 Task: Check the sale-to-list ratio of high ceilings in the last 5 years.
Action: Mouse moved to (1080, 255)
Screenshot: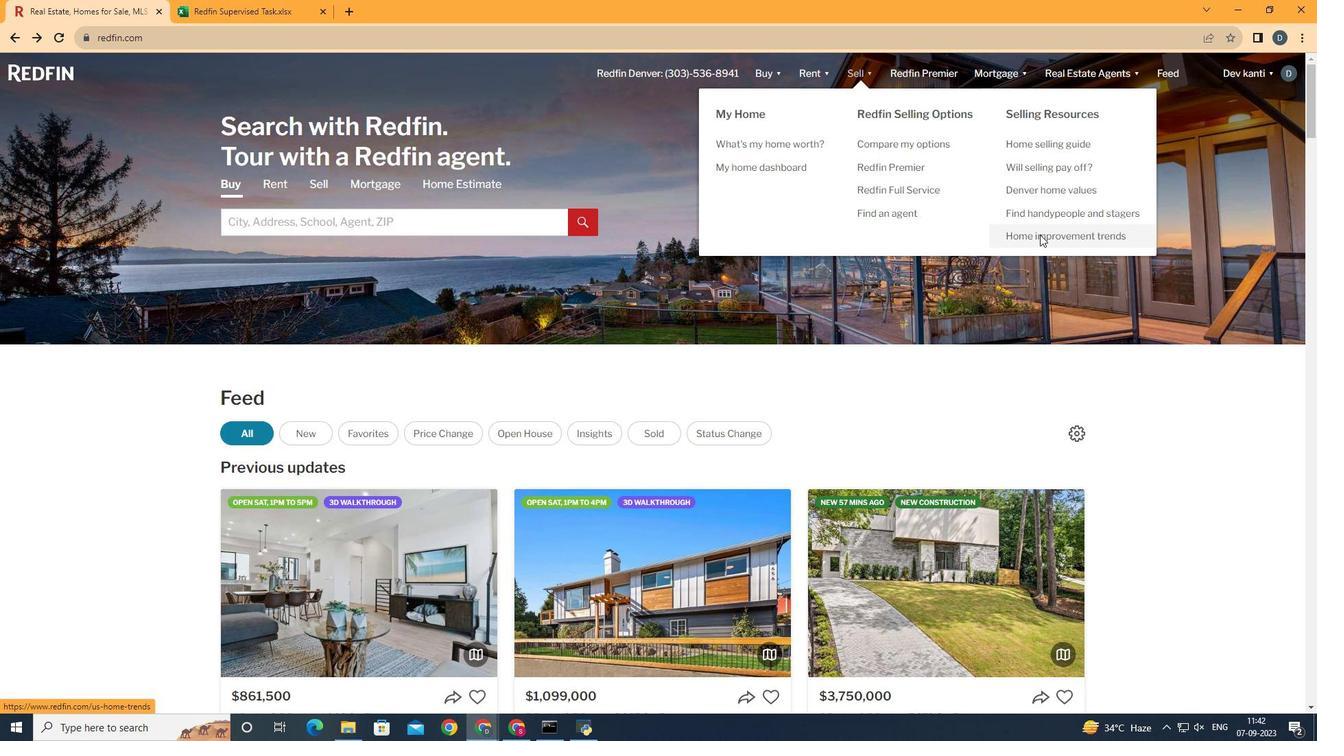 
Action: Mouse pressed left at (1080, 255)
Screenshot: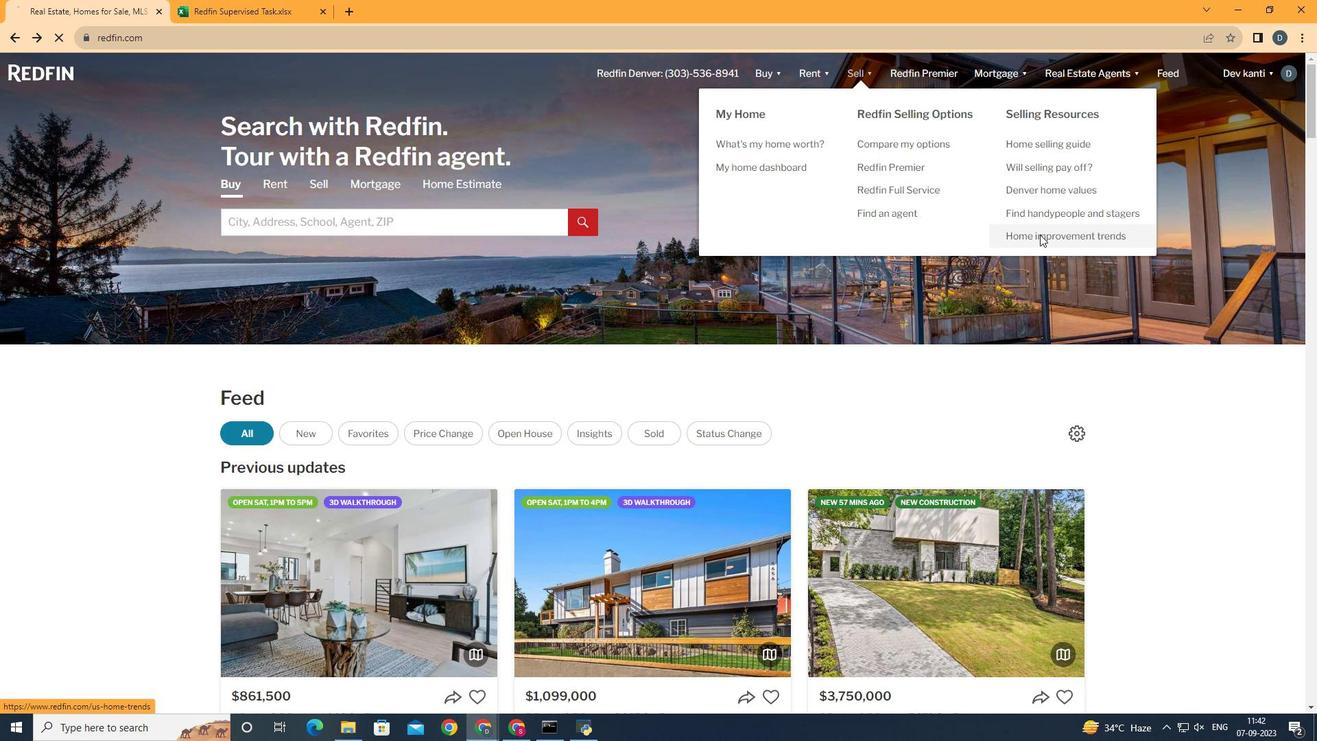 
Action: Mouse moved to (308, 270)
Screenshot: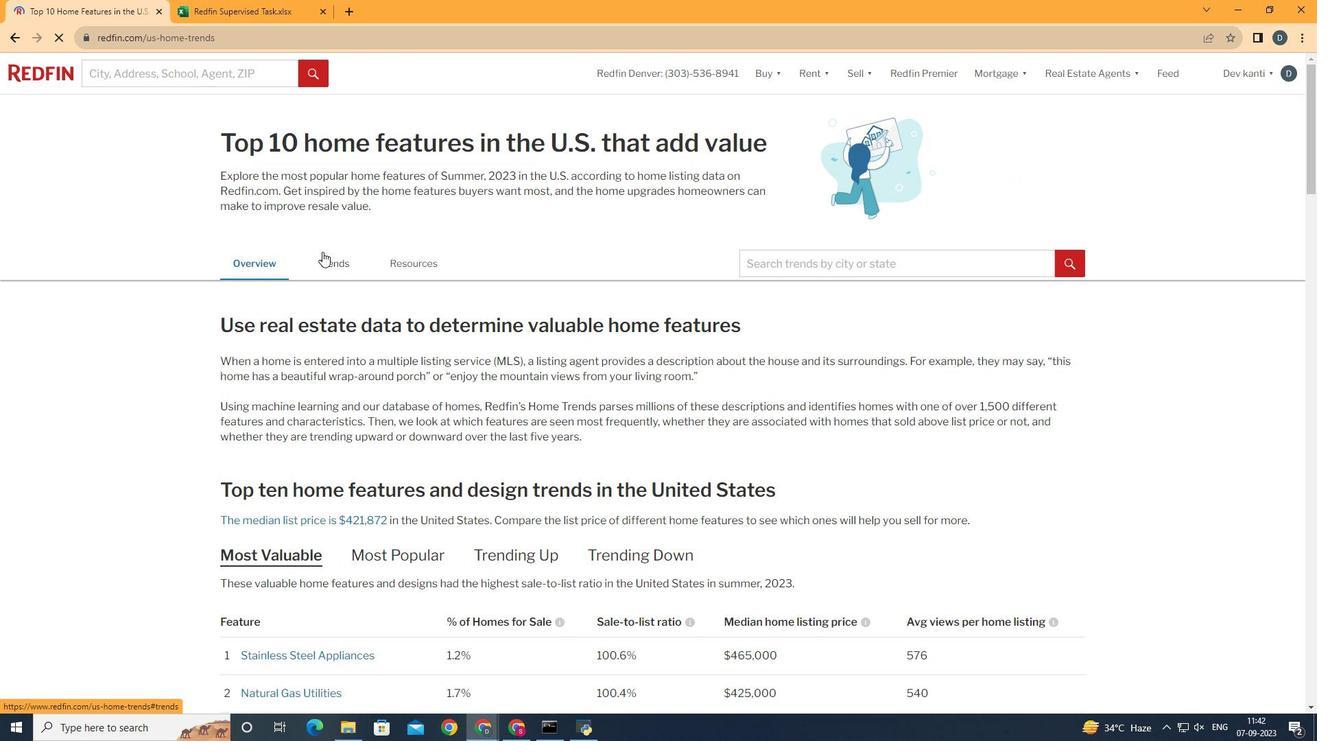 
Action: Mouse pressed left at (308, 270)
Screenshot: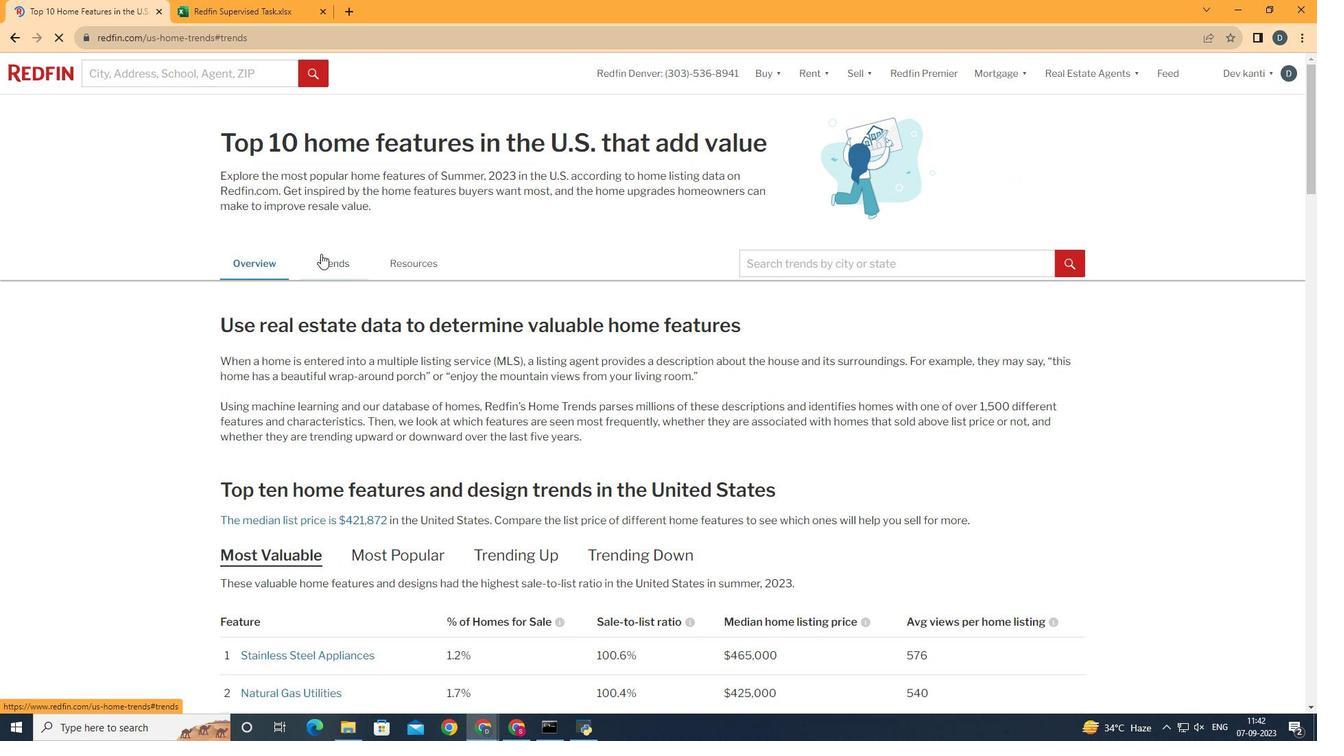 
Action: Mouse moved to (522, 391)
Screenshot: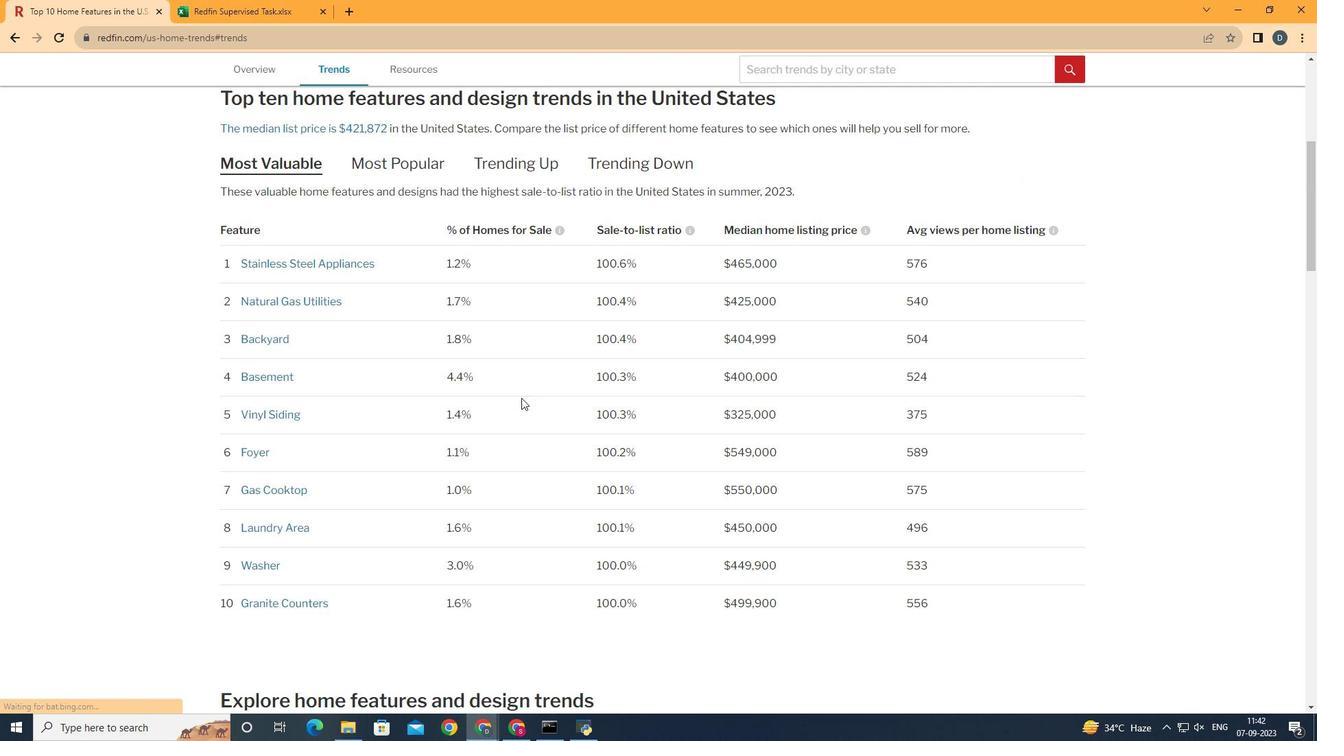
Action: Mouse scrolled (522, 390) with delta (0, 0)
Screenshot: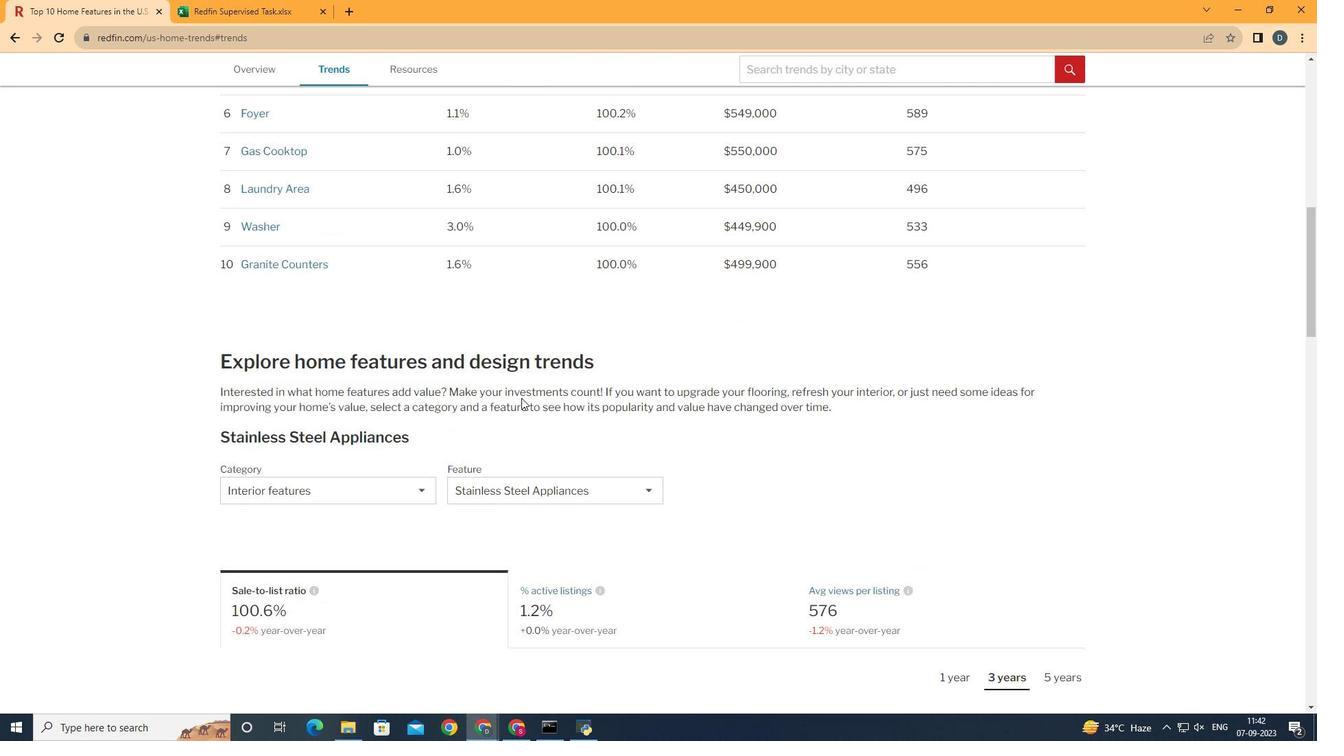 
Action: Mouse scrolled (522, 390) with delta (0, 0)
Screenshot: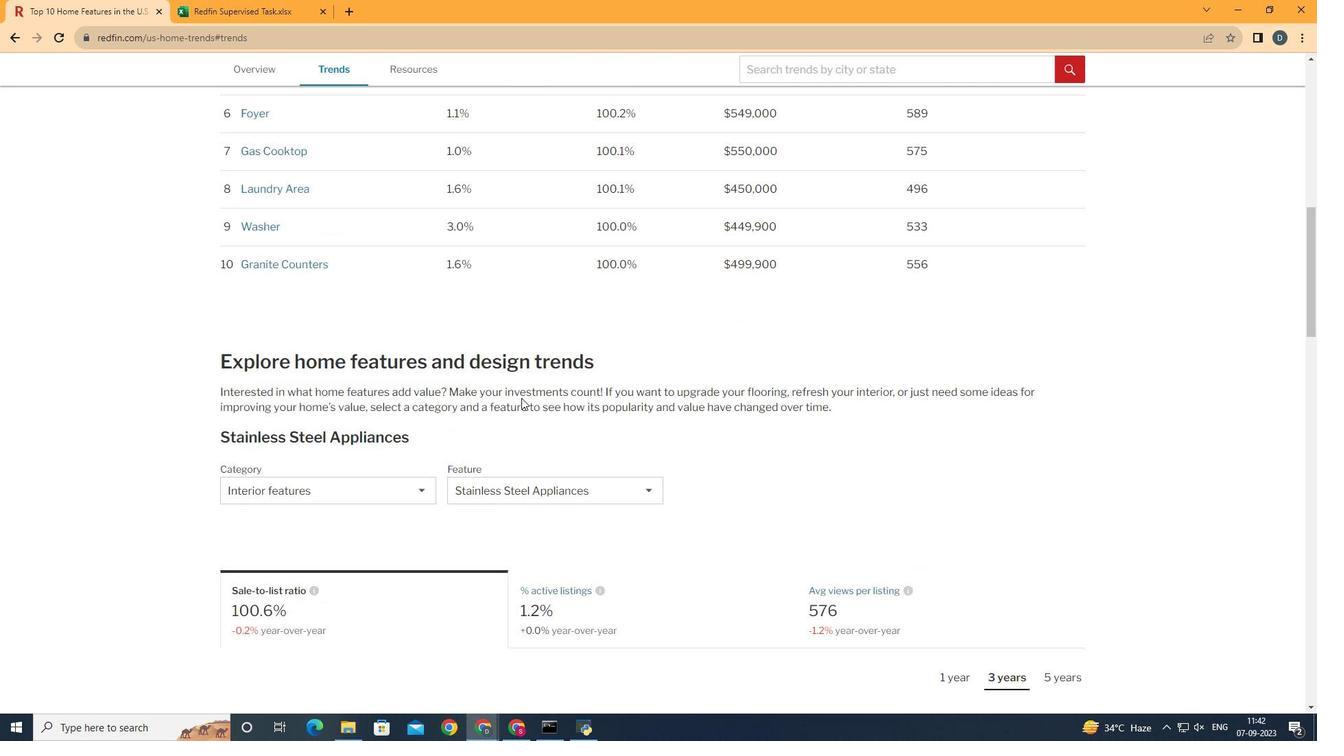 
Action: Mouse scrolled (522, 390) with delta (0, 0)
Screenshot: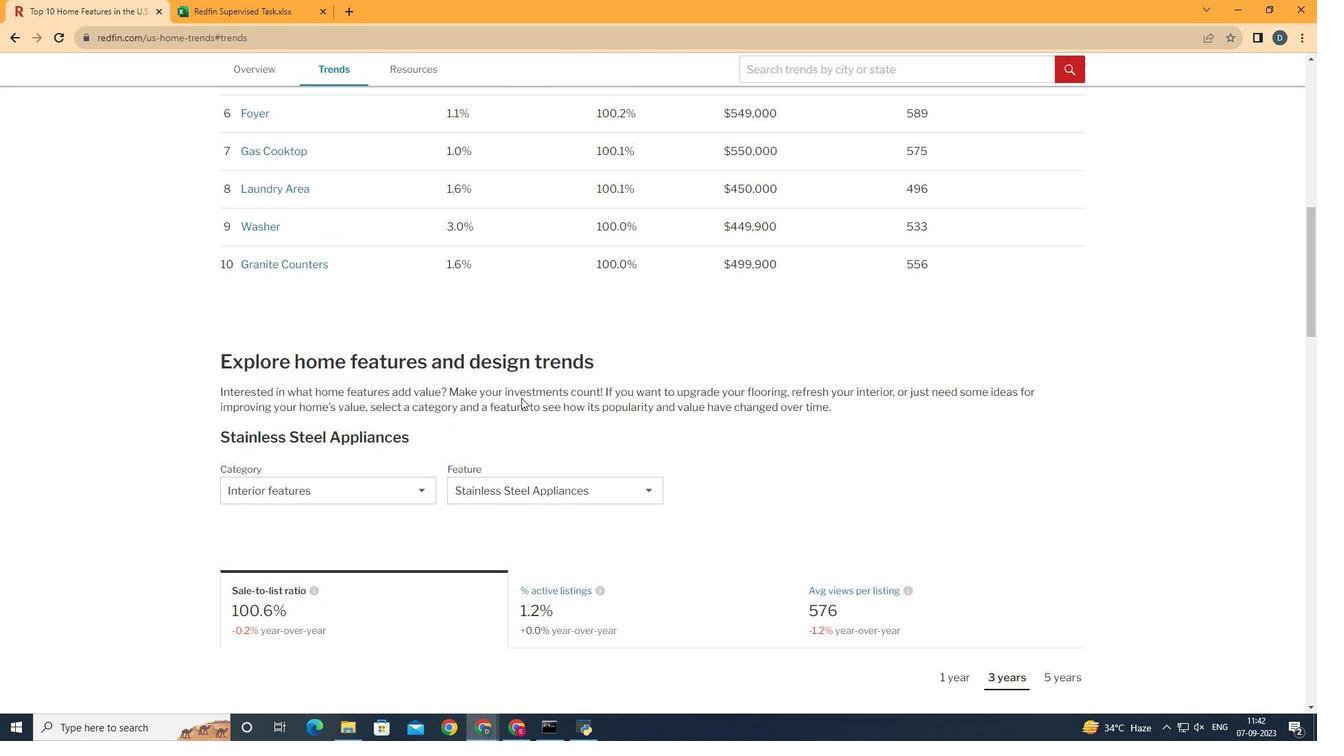 
Action: Mouse scrolled (522, 390) with delta (0, 0)
Screenshot: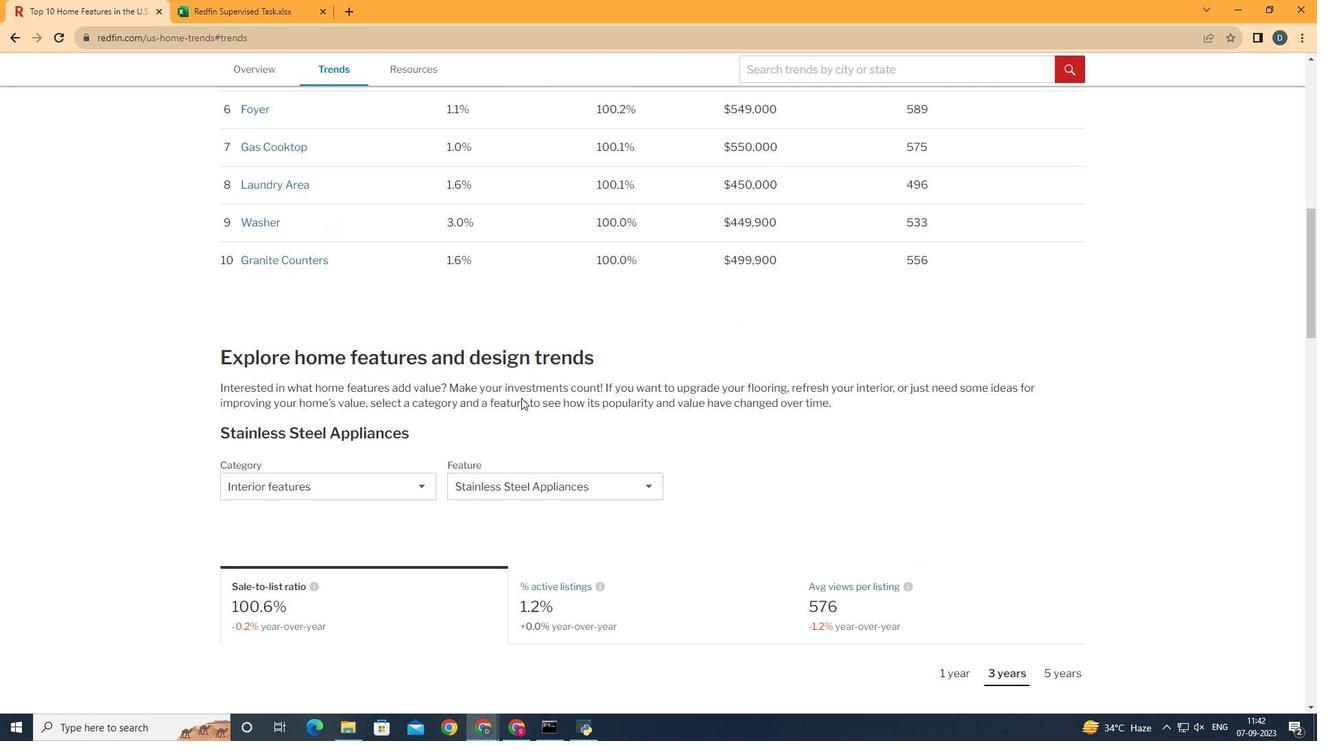 
Action: Mouse scrolled (522, 390) with delta (0, 0)
Screenshot: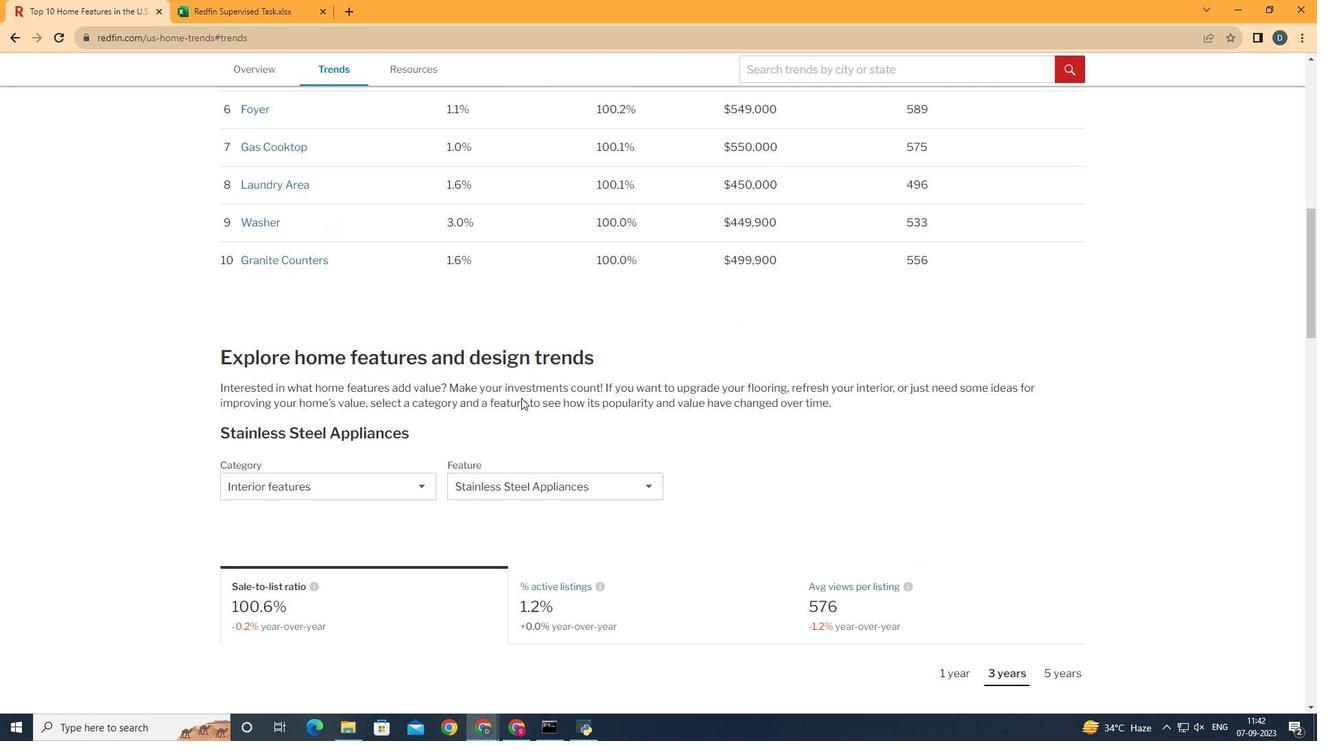 
Action: Mouse scrolled (522, 390) with delta (0, 0)
Screenshot: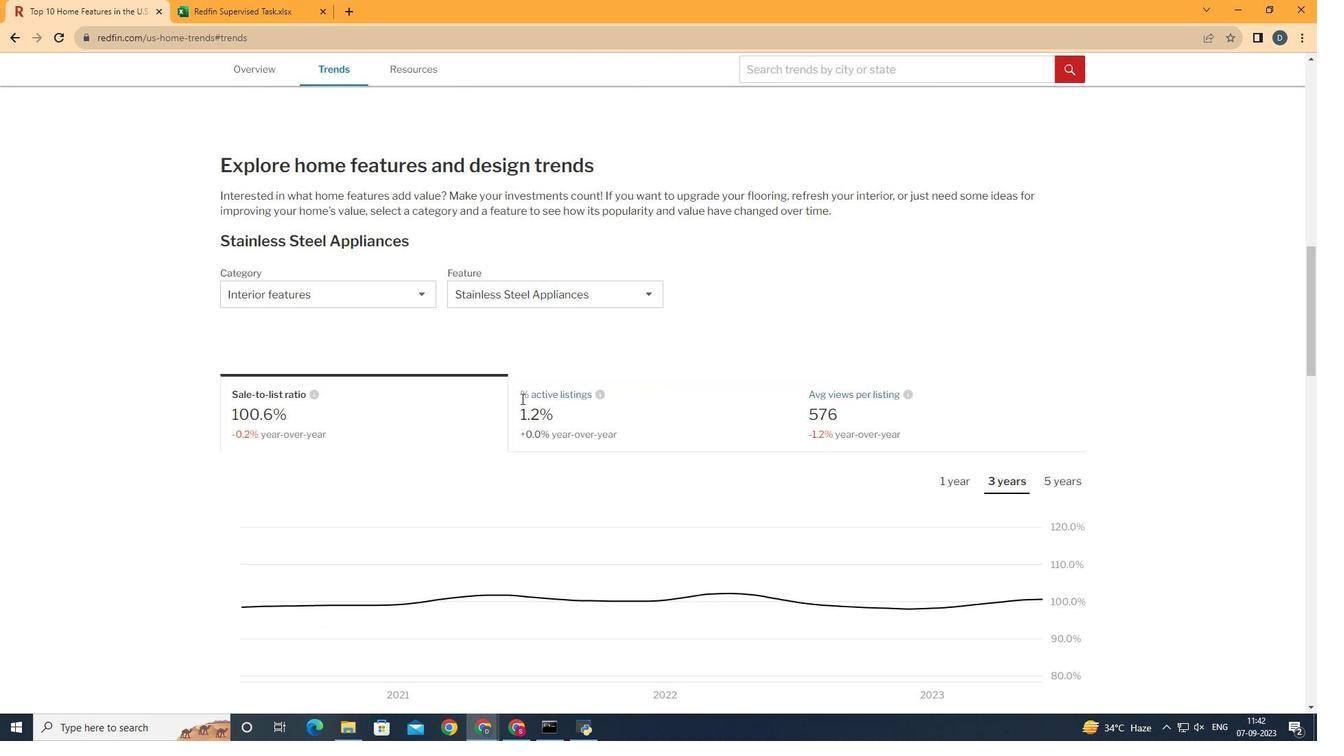 
Action: Mouse moved to (522, 391)
Screenshot: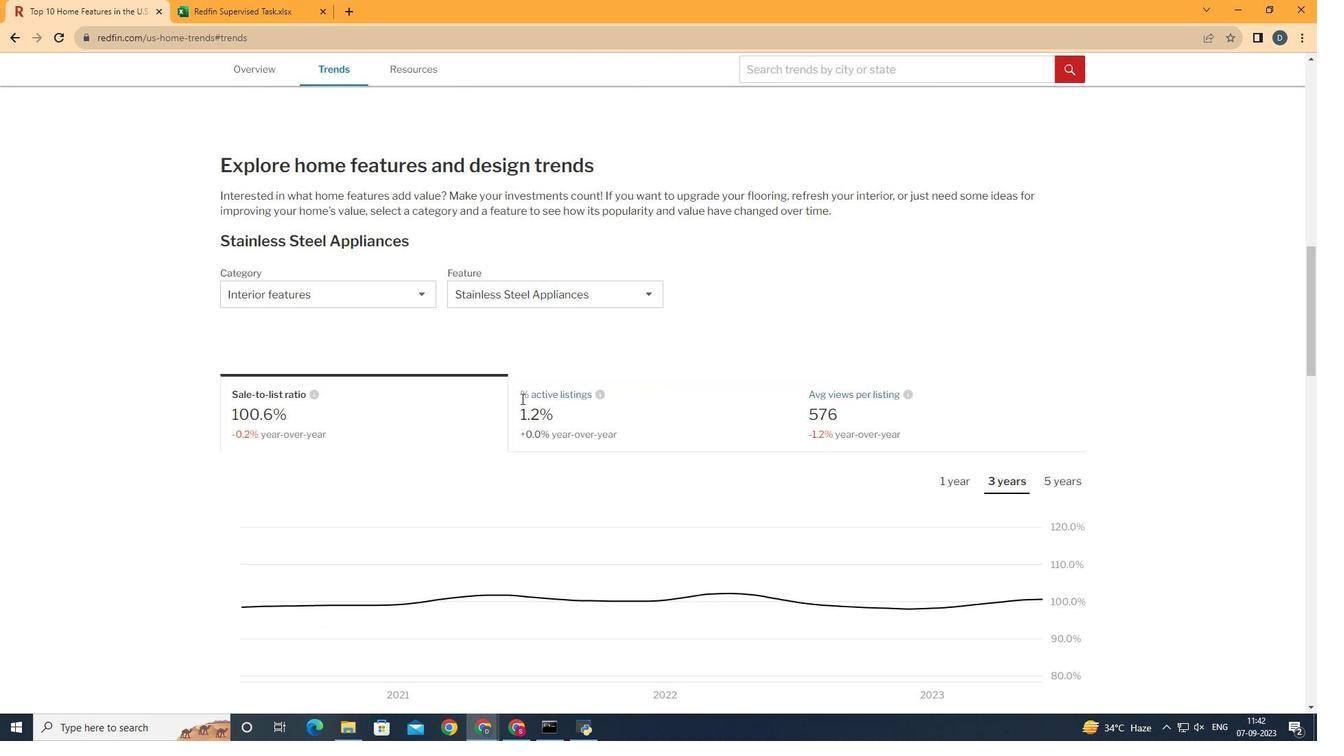 
Action: Mouse scrolled (522, 391) with delta (0, 0)
Screenshot: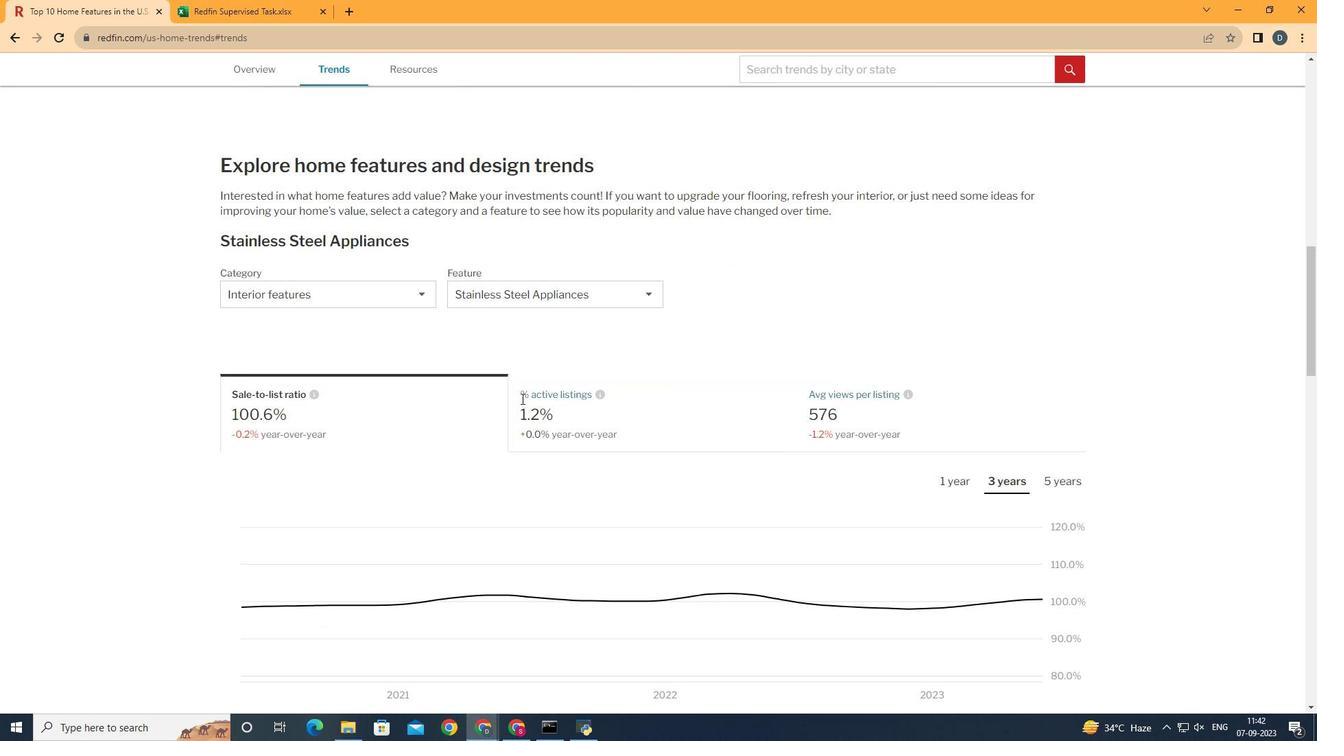 
Action: Mouse scrolled (522, 391) with delta (0, 0)
Screenshot: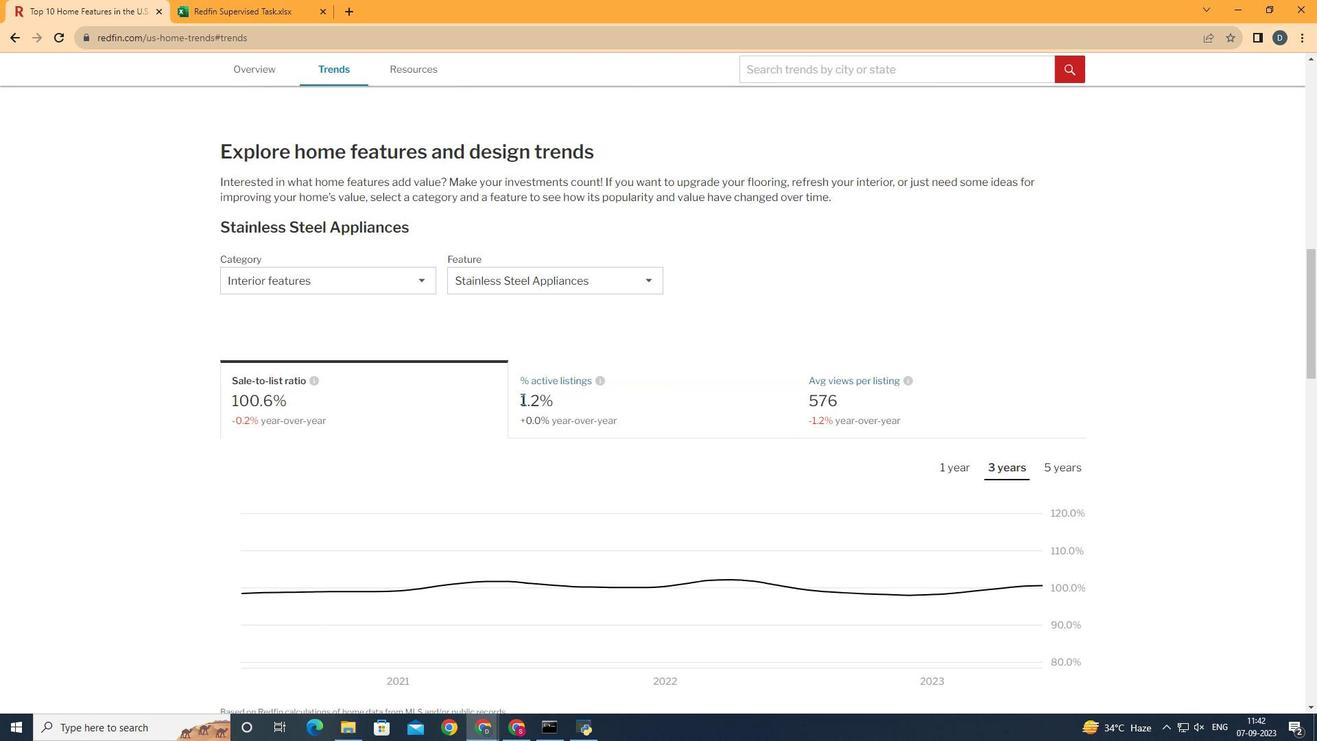 
Action: Mouse moved to (402, 294)
Screenshot: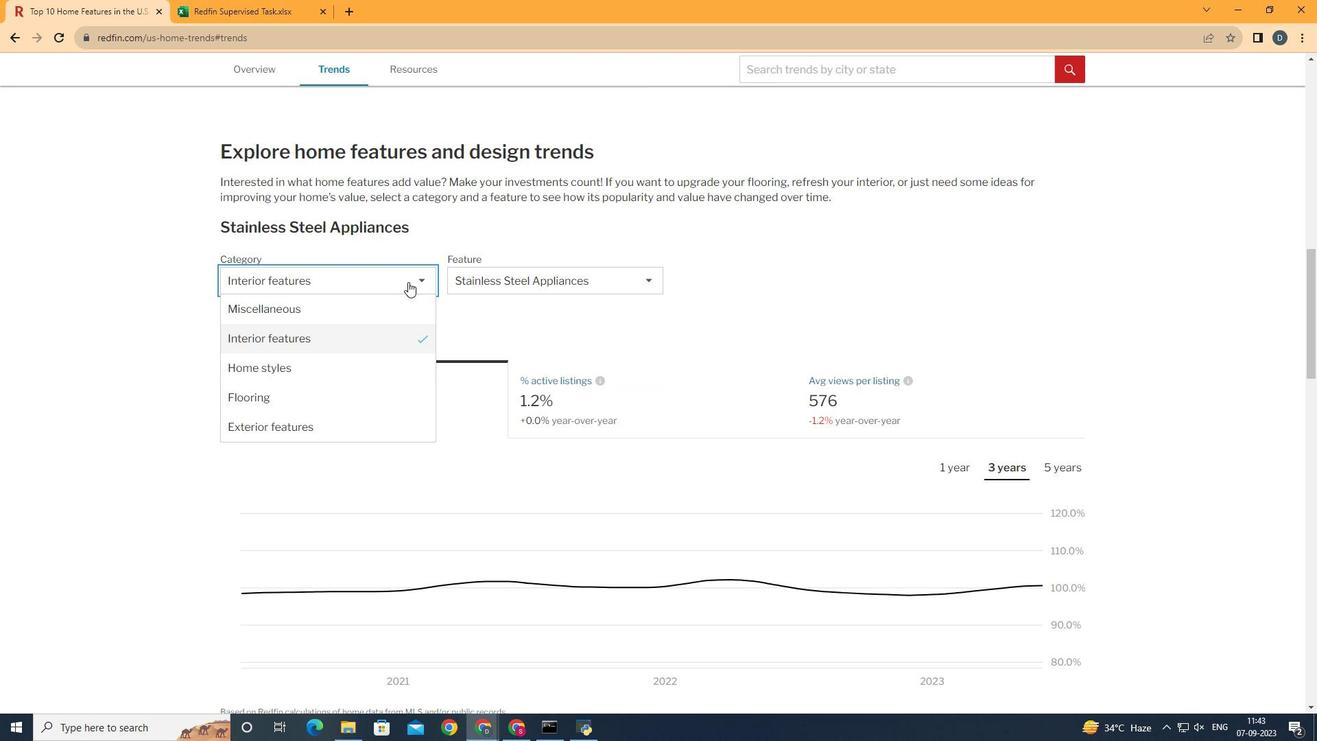 
Action: Mouse pressed left at (402, 294)
Screenshot: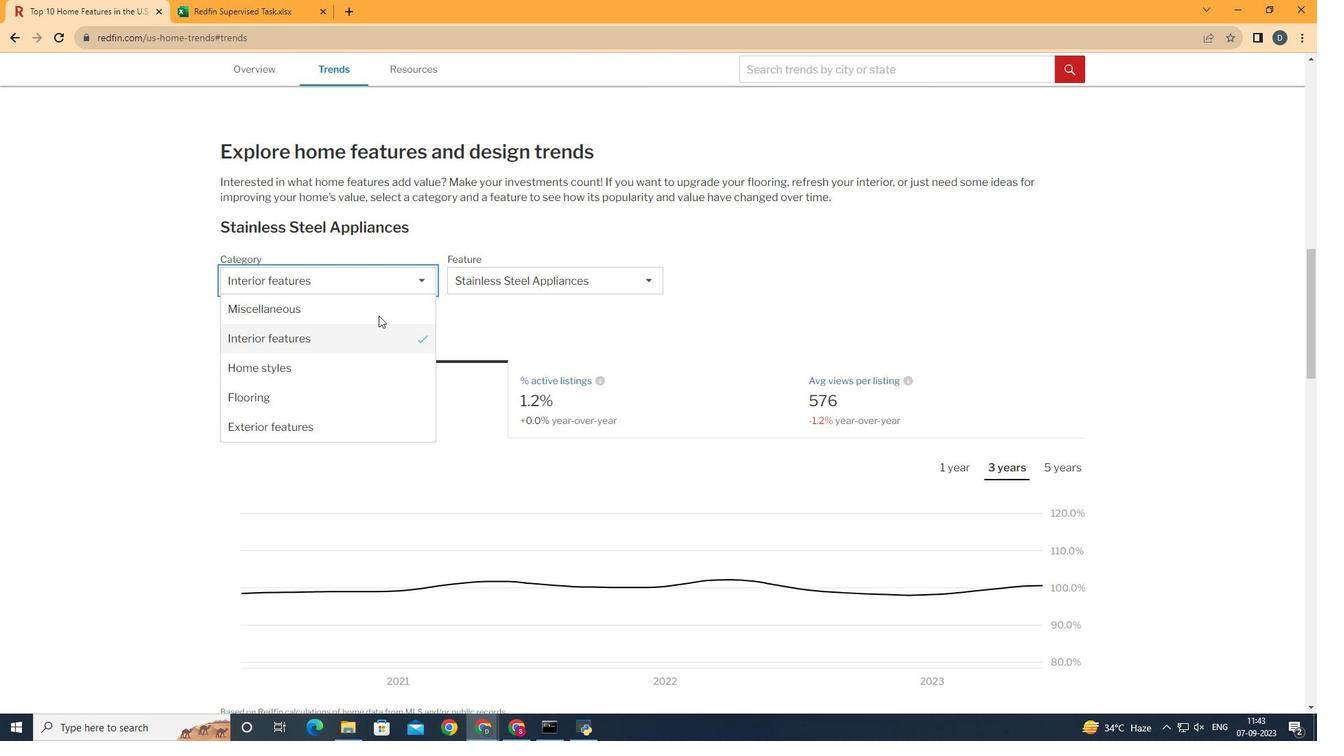 
Action: Mouse moved to (374, 317)
Screenshot: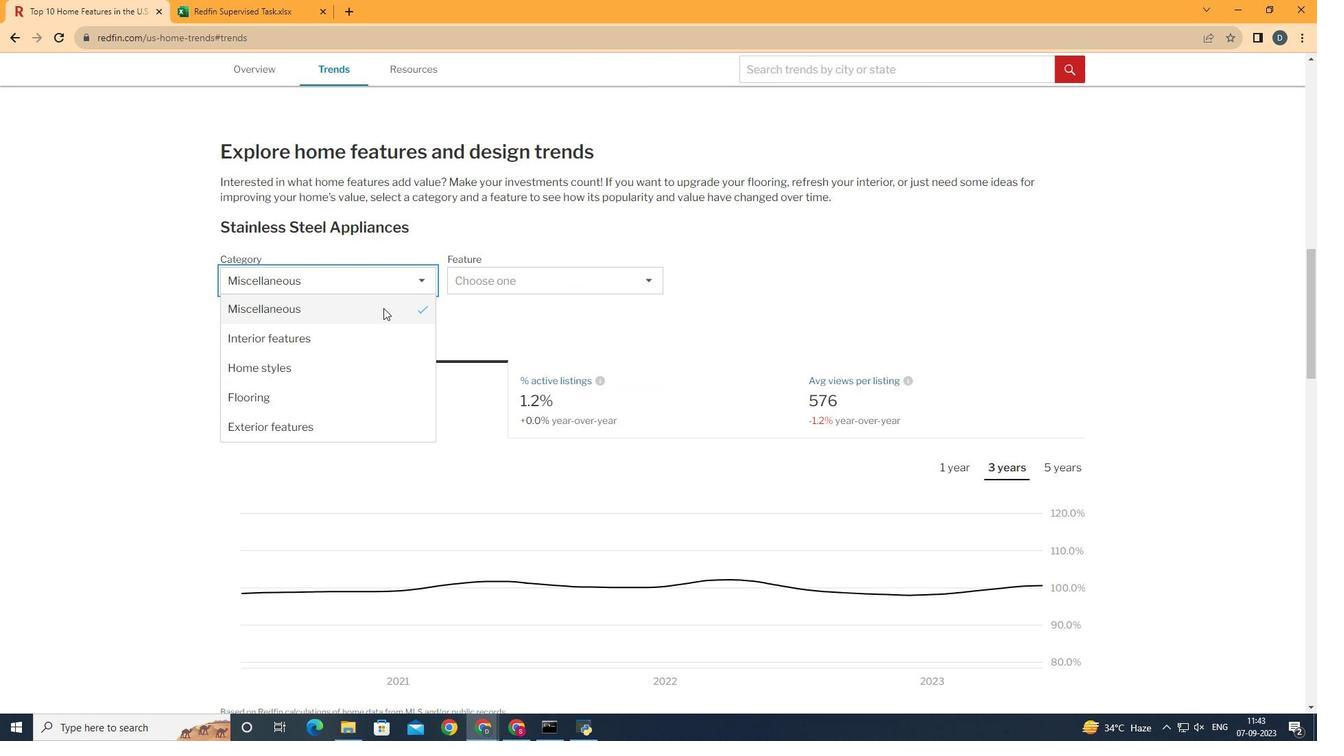 
Action: Mouse pressed left at (374, 317)
Screenshot: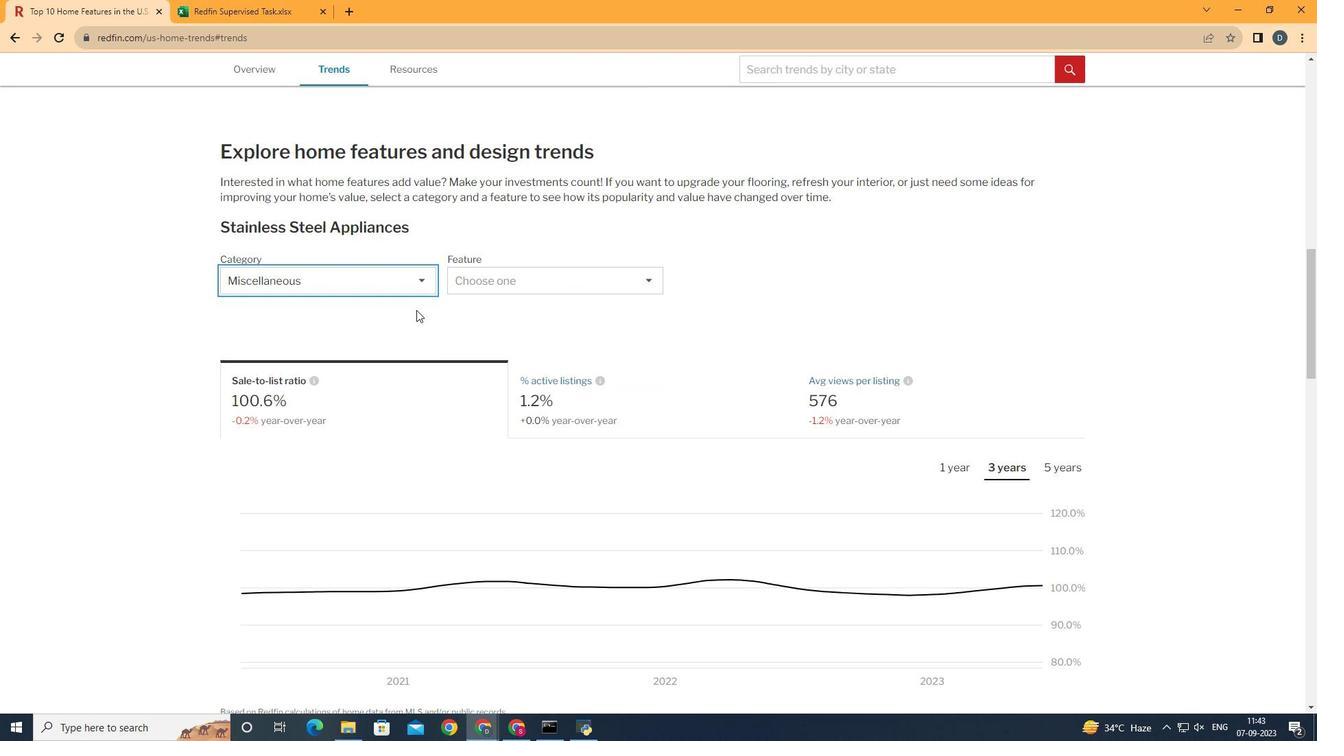 
Action: Mouse moved to (558, 307)
Screenshot: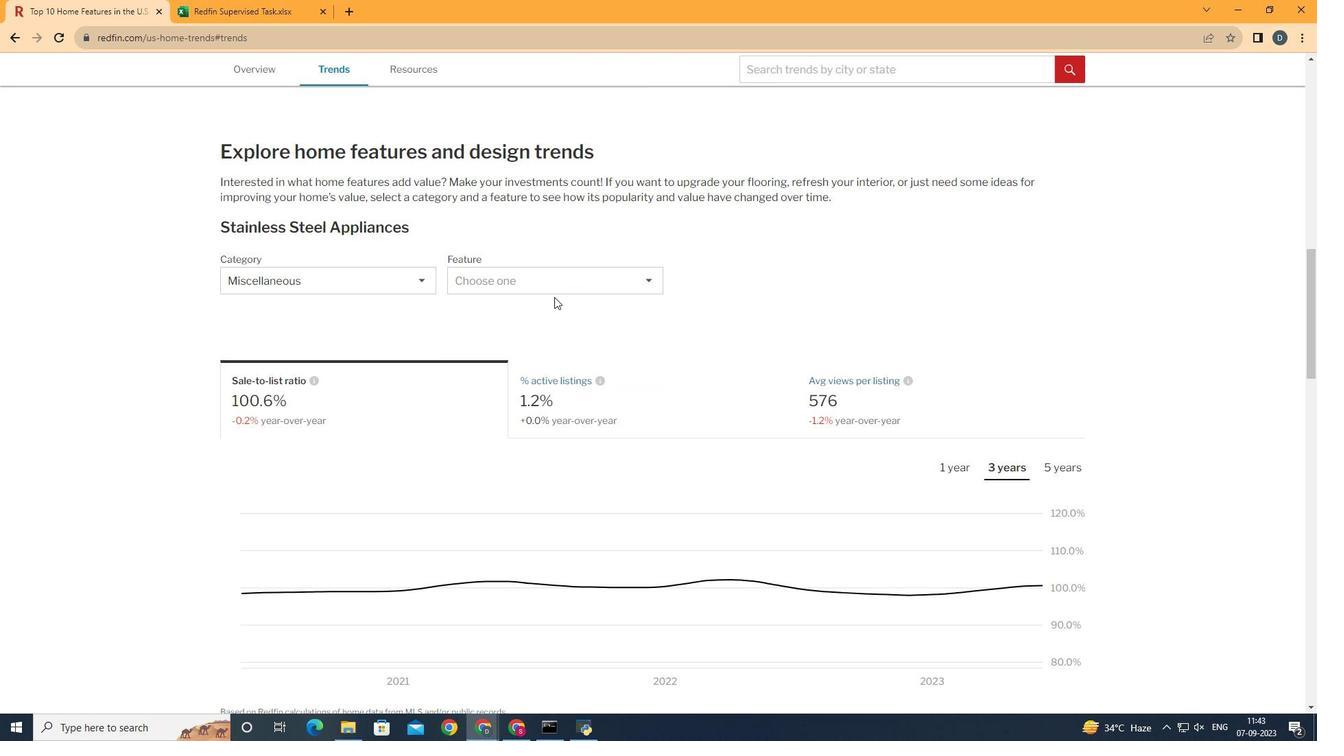 
Action: Mouse pressed left at (558, 307)
Screenshot: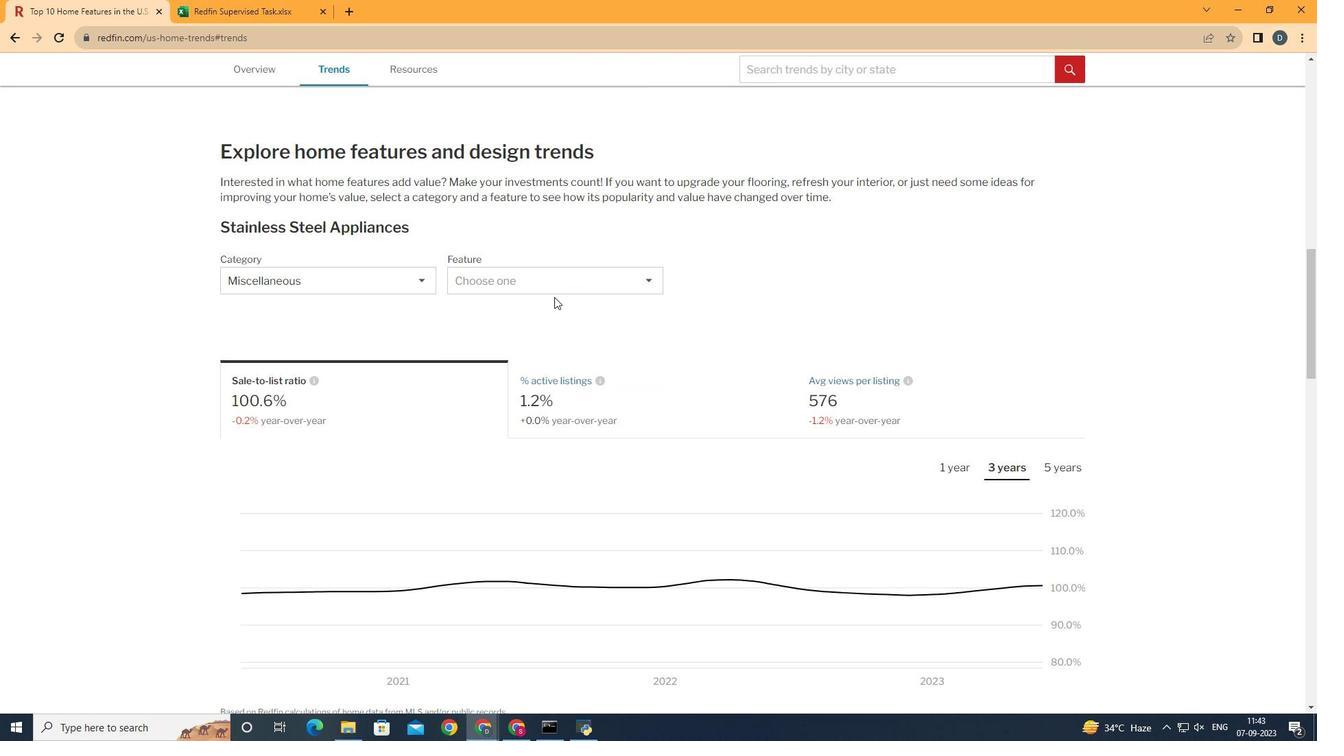 
Action: Mouse moved to (579, 303)
Screenshot: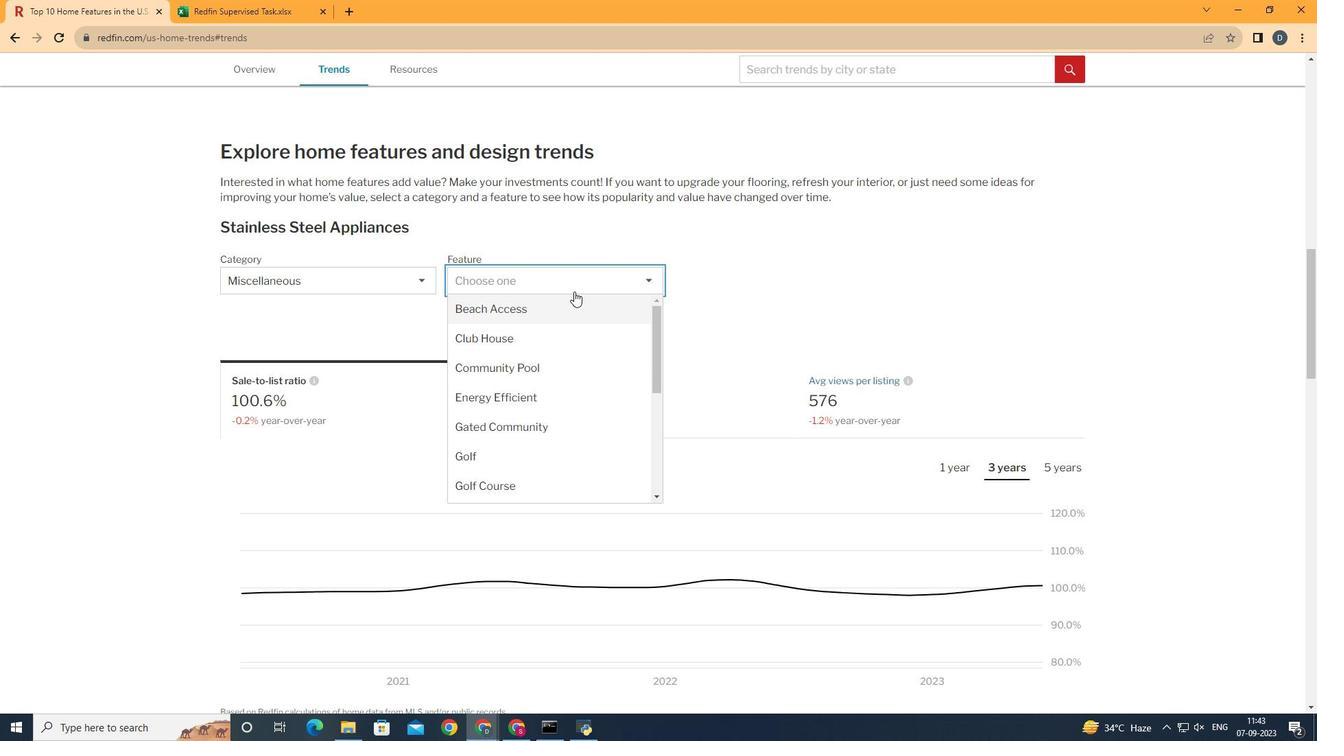 
Action: Mouse pressed left at (579, 303)
Screenshot: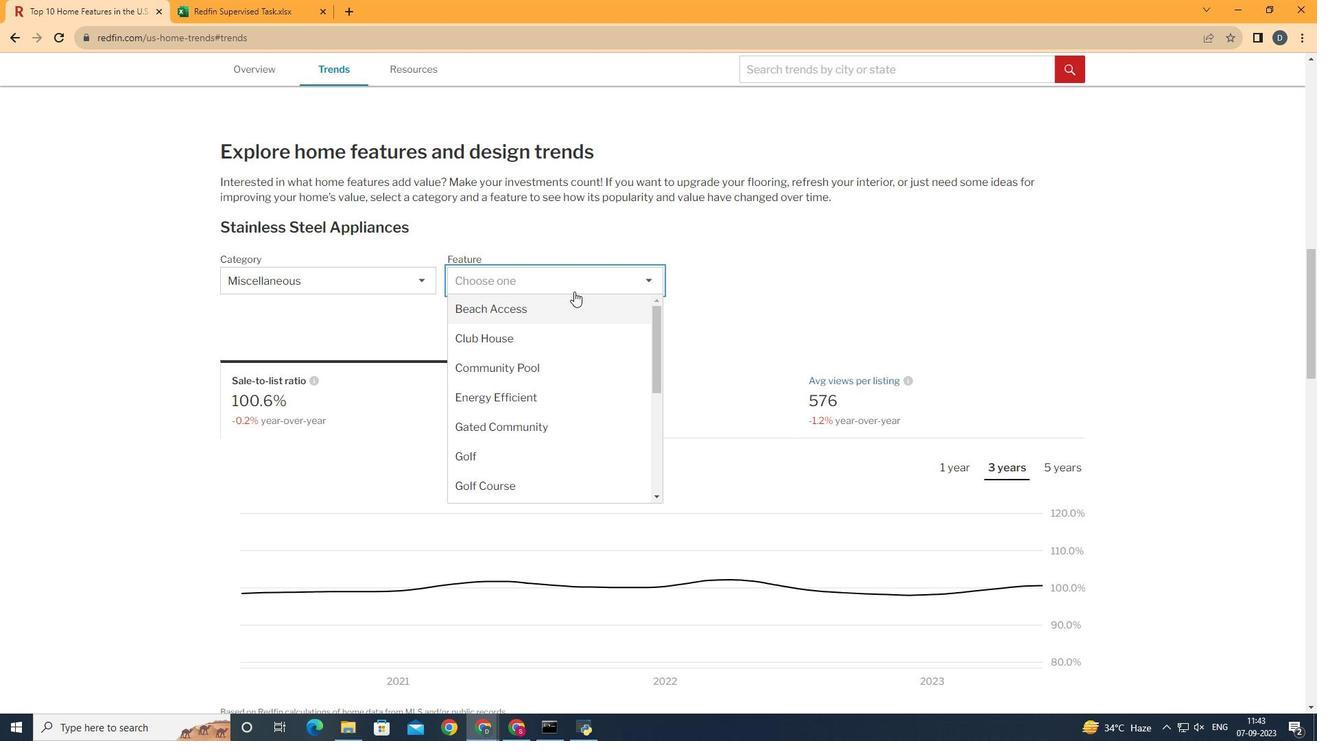 
Action: Mouse moved to (560, 432)
Screenshot: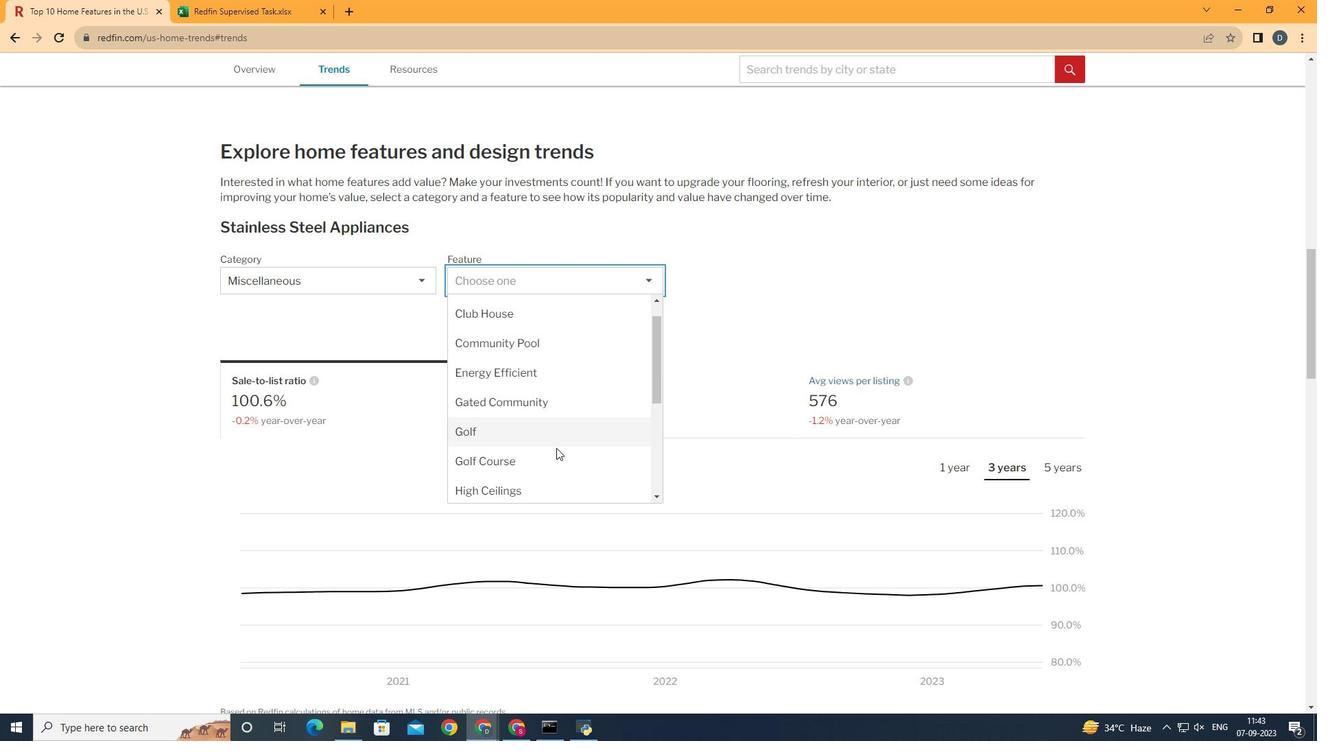 
Action: Mouse scrolled (560, 432) with delta (0, 0)
Screenshot: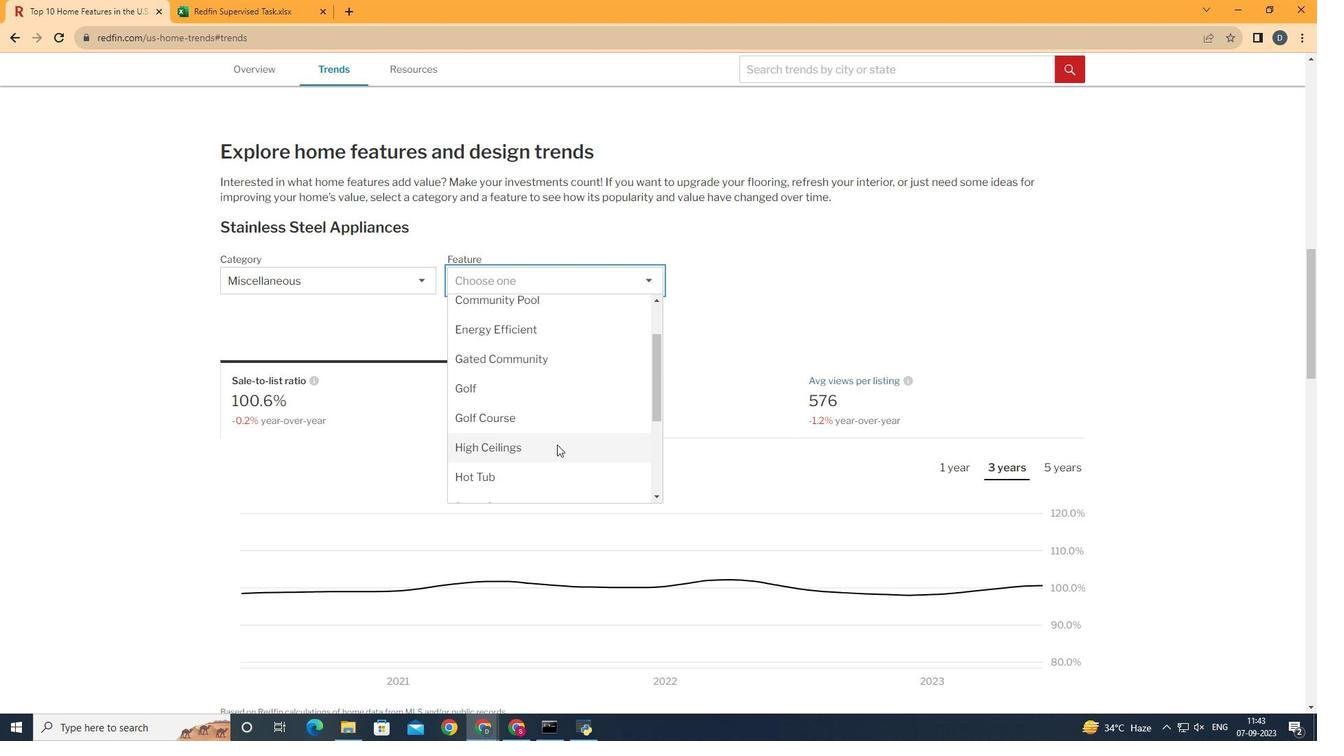 
Action: Mouse moved to (574, 427)
Screenshot: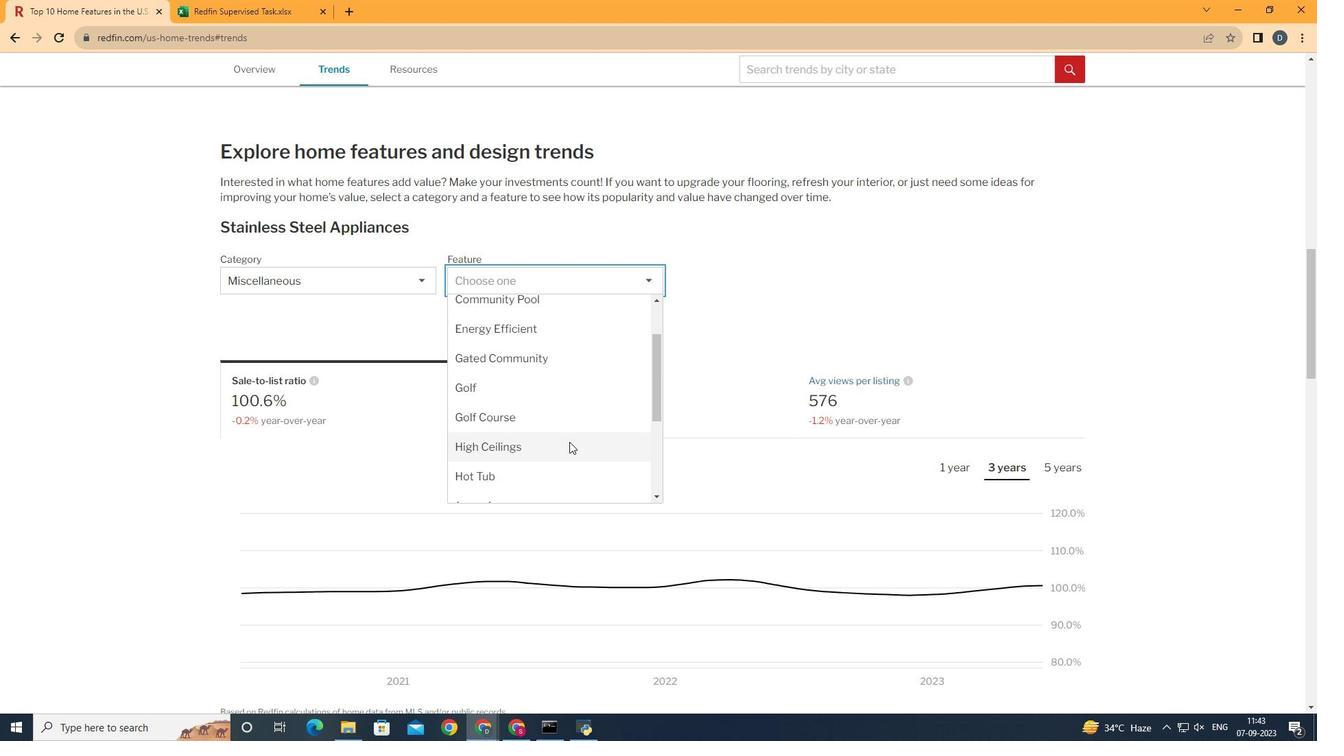 
Action: Mouse pressed left at (574, 427)
Screenshot: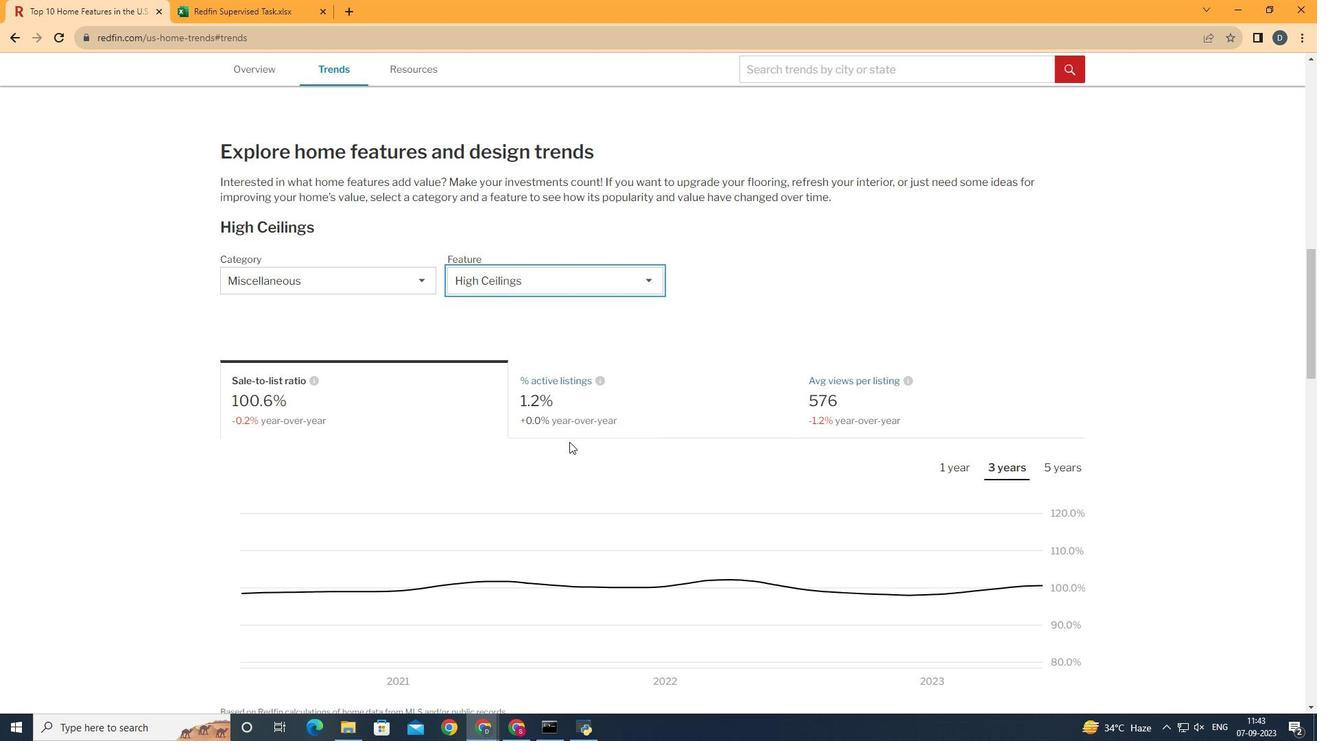 
Action: Mouse moved to (673, 349)
Screenshot: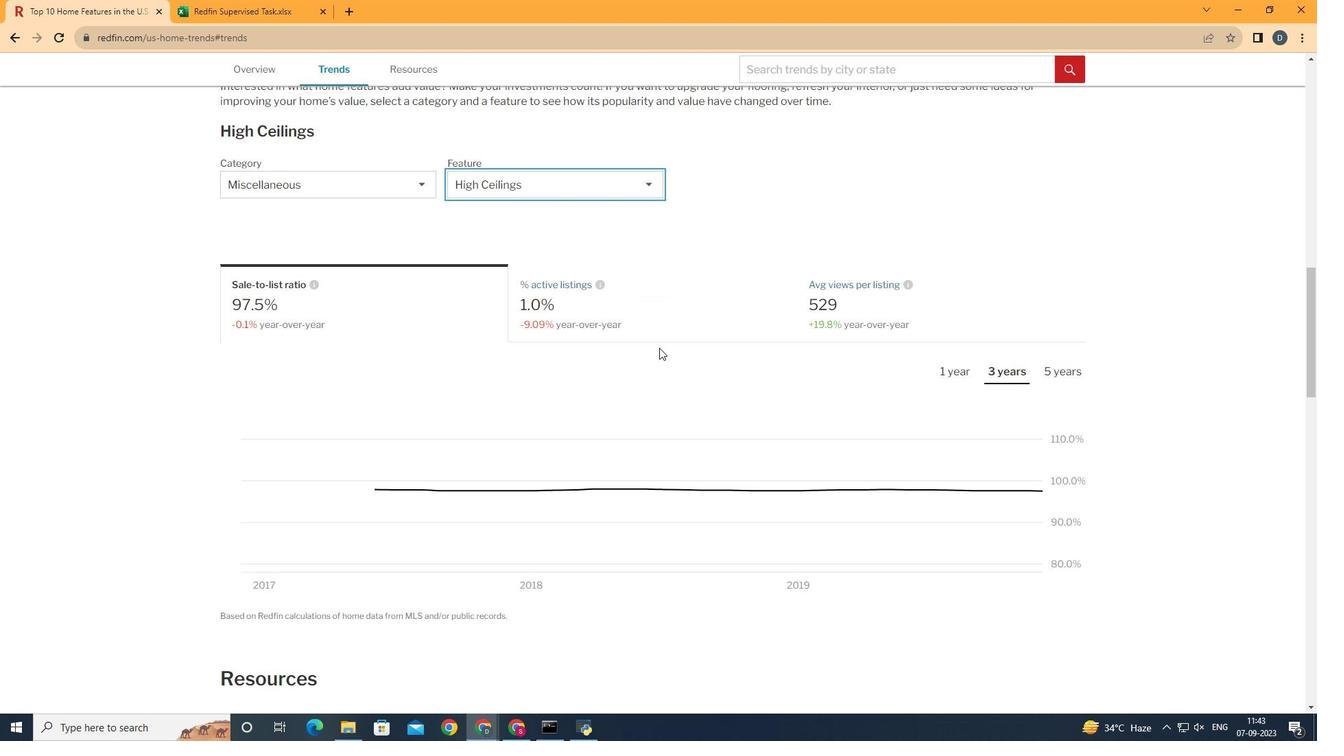 
Action: Mouse scrolled (673, 348) with delta (0, 0)
Screenshot: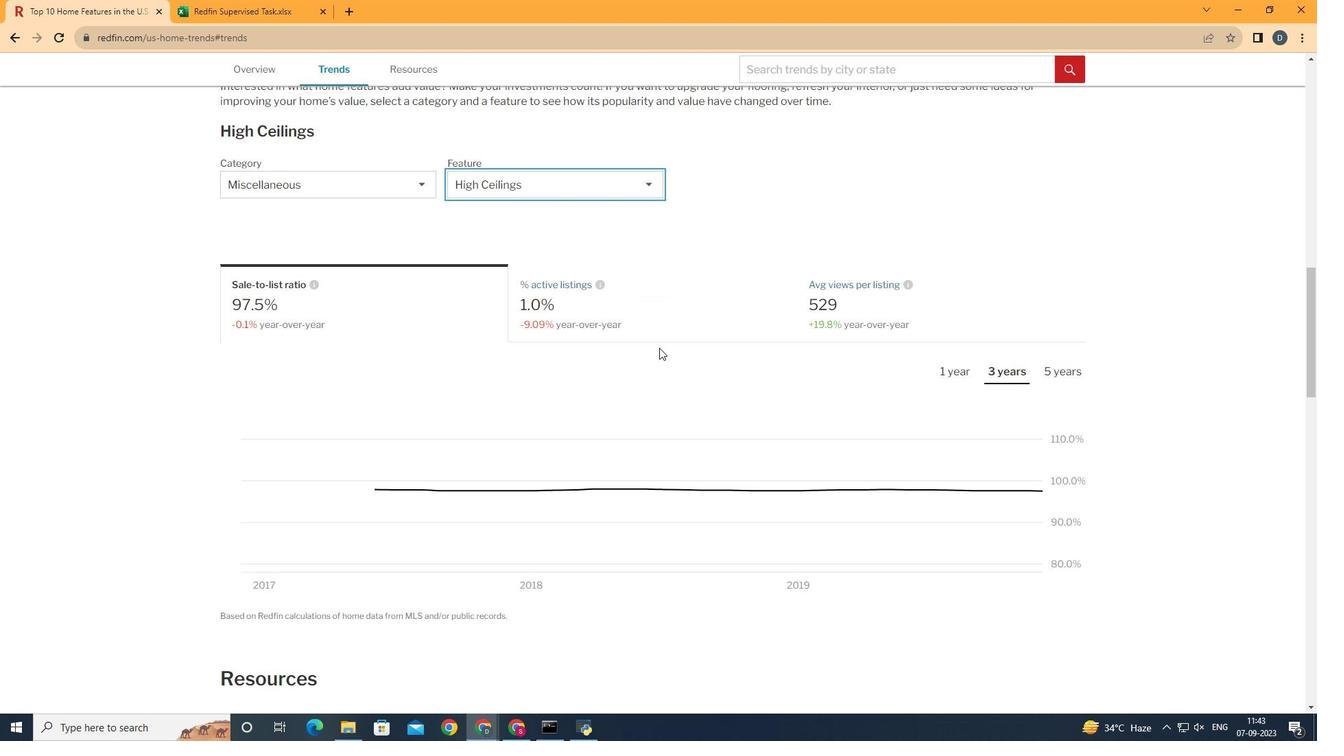 
Action: Mouse scrolled (673, 348) with delta (0, 0)
Screenshot: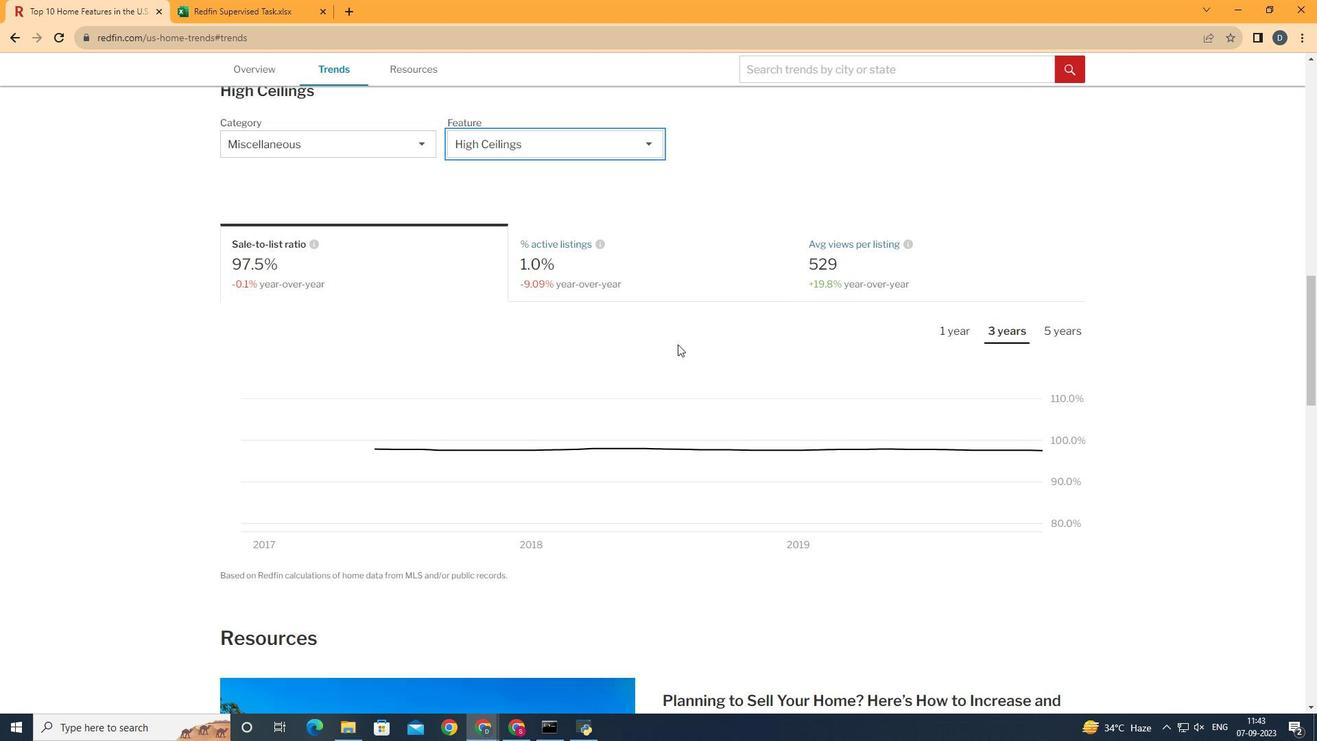 
Action: Mouse moved to (354, 289)
Screenshot: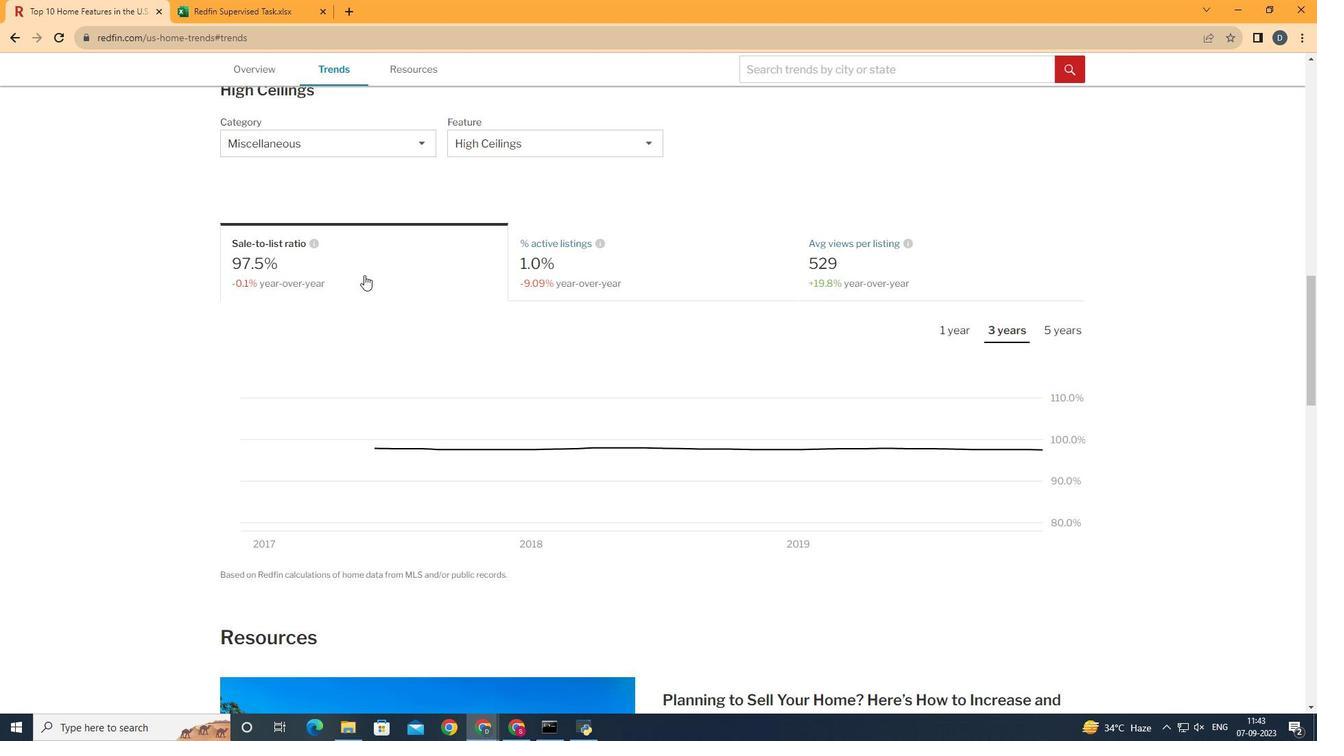 
Action: Mouse pressed left at (354, 289)
Screenshot: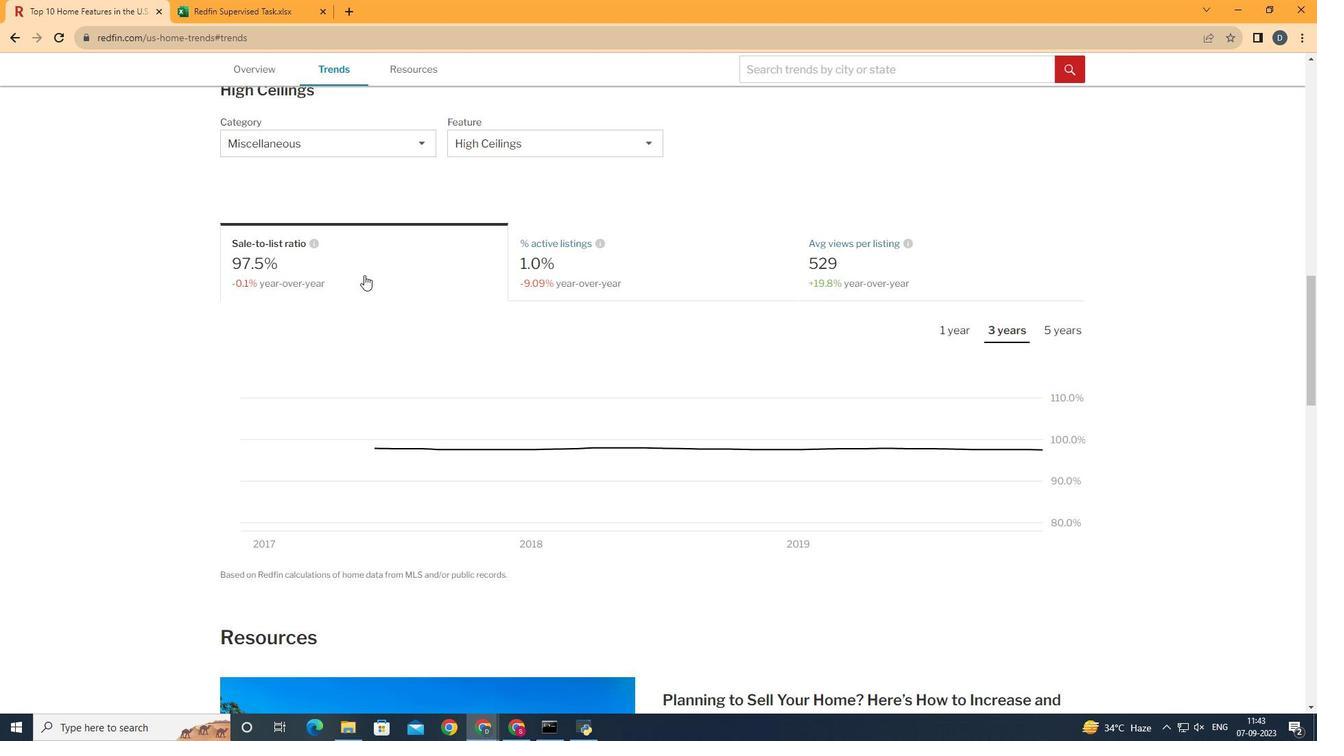 
Action: Mouse moved to (1113, 328)
Screenshot: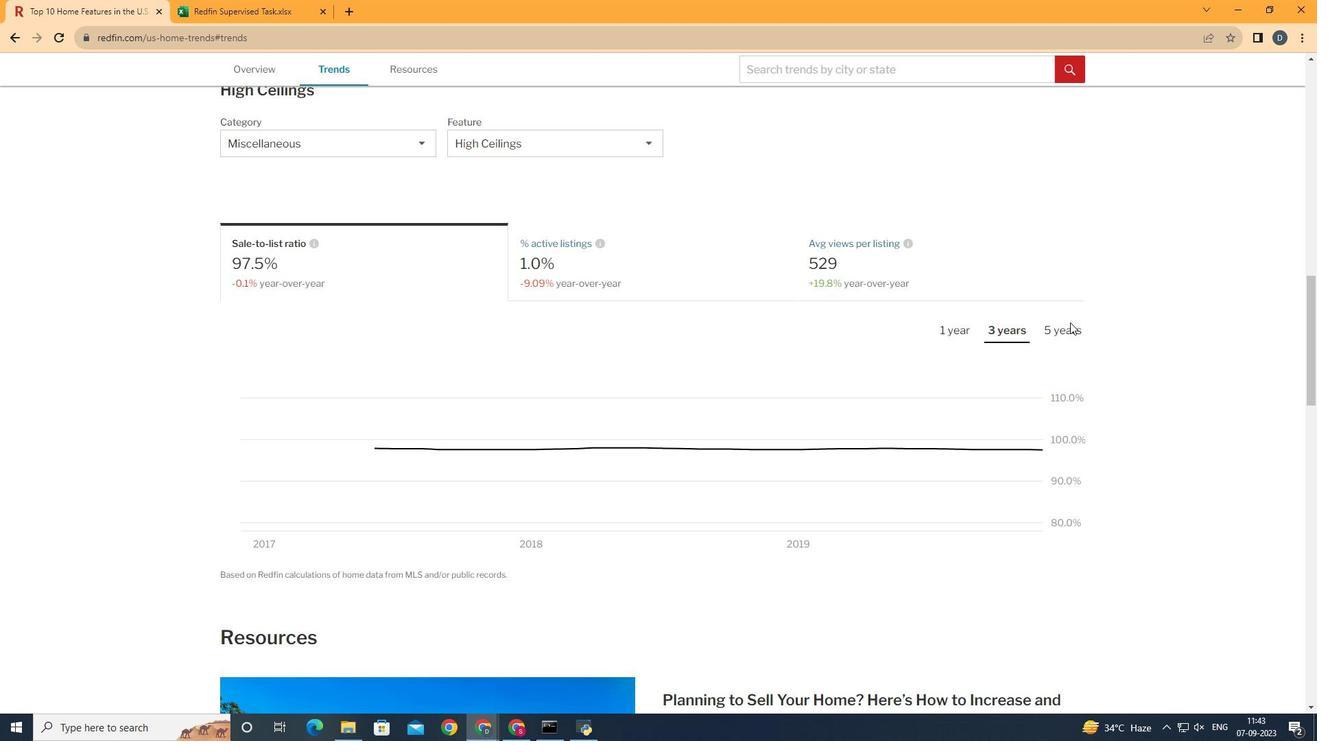 
Action: Mouse pressed left at (1113, 328)
Screenshot: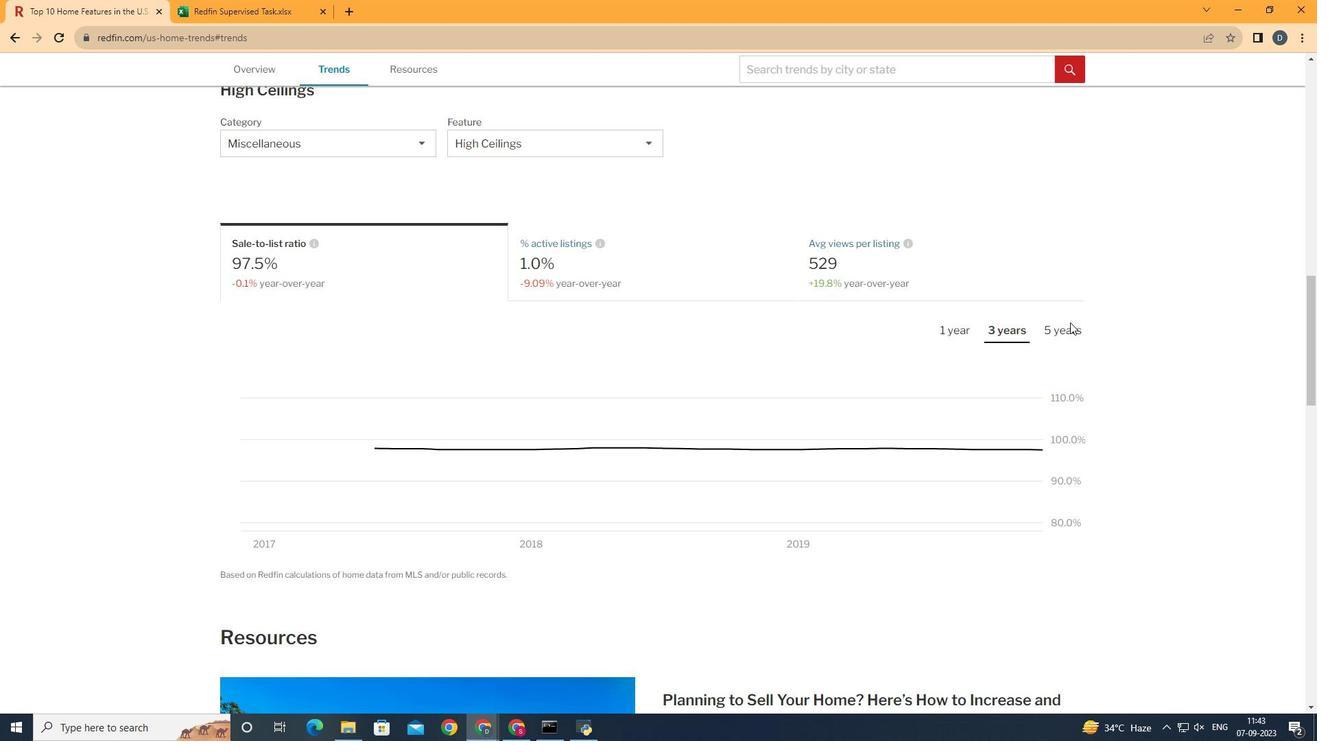 
Action: Mouse moved to (1114, 336)
Screenshot: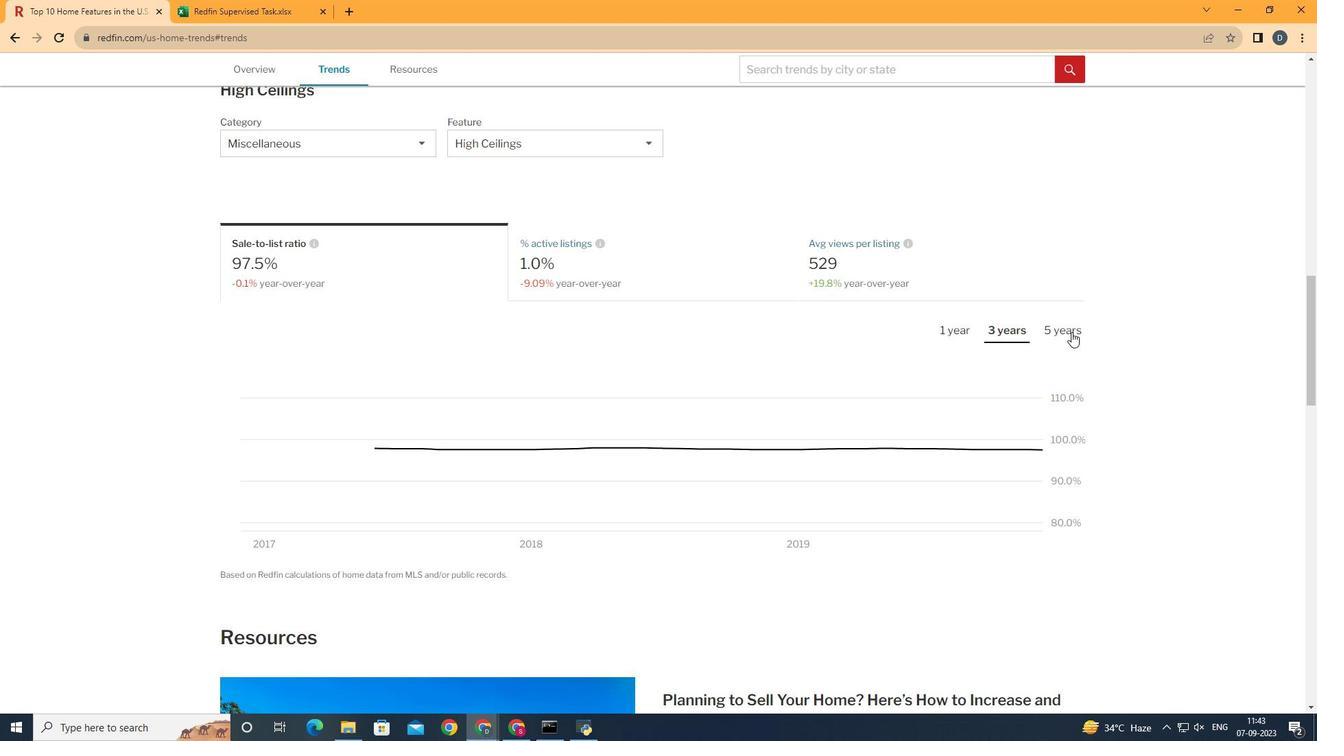 
Action: Mouse pressed left at (1114, 336)
Screenshot: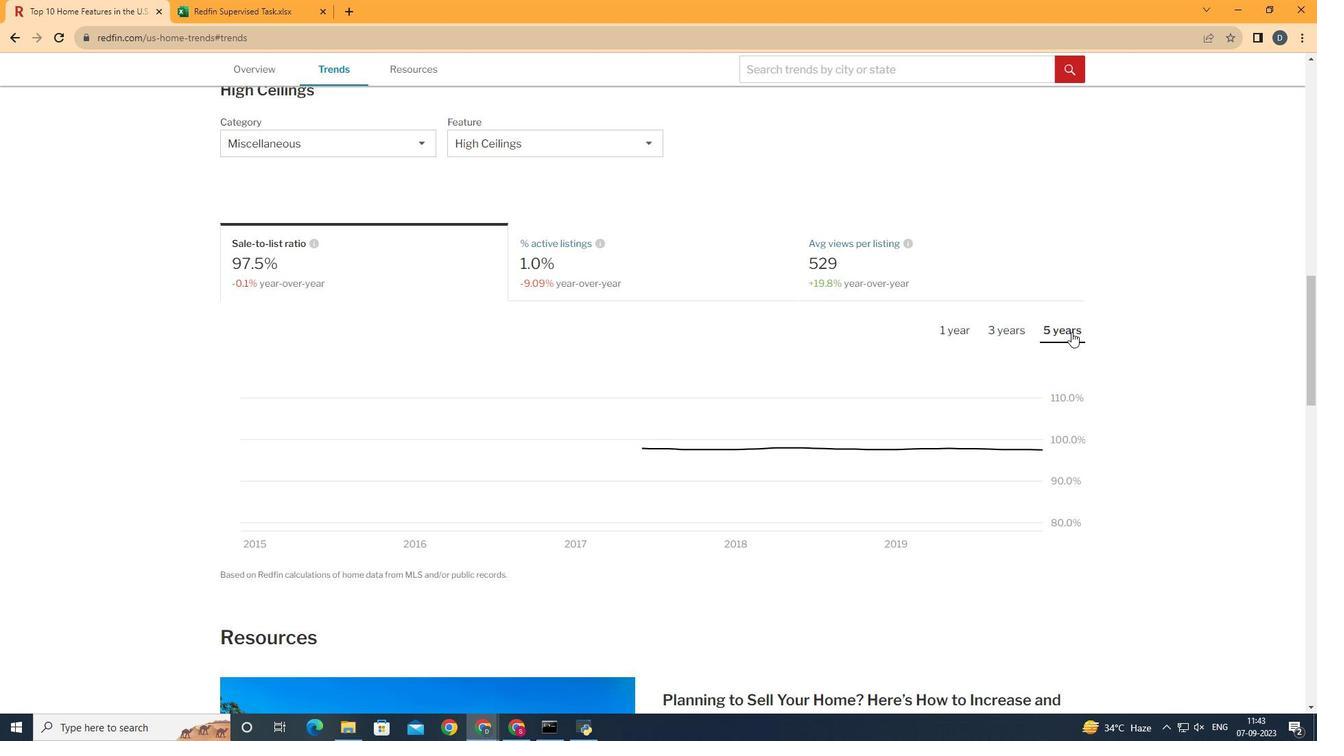 
Action: Mouse moved to (1080, 441)
Screenshot: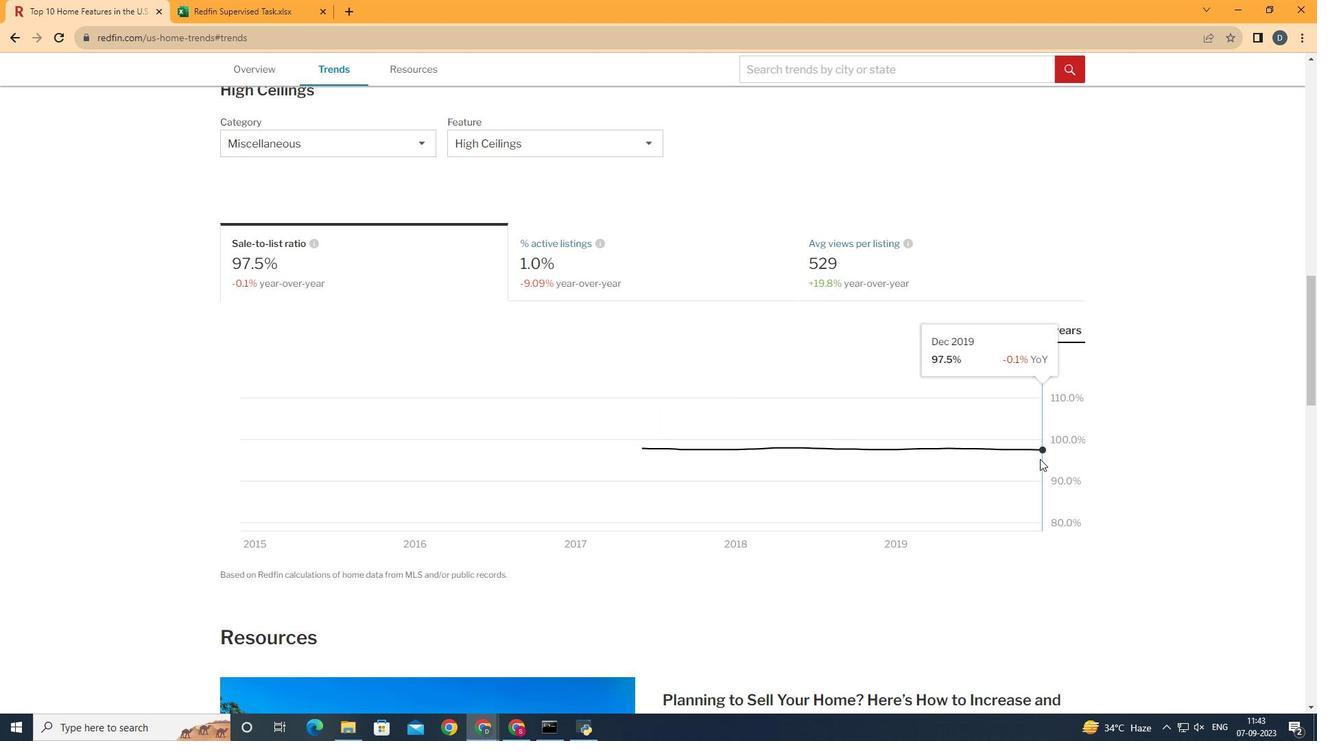 
